 Task:  Click on Hockey In the Cross-Check Hockey League click on  Pick Sheet Your name Josephine Rodriguez Team name Chicago Wolves - D and  Email softage.1@softage.net Period 1 - 3 Point Game Edmonton Oilers Period 1 - 2 Point Game Dallas Stars Period 1 - 1 Point Game Columbus Blue Jackets Period 2 - 3 Point Game Colorado Avalanche Period 2 - 2 Point Game Chicago Blackhawks Period 2 - 1 Point Game Carolina Hurricanes Period 3 - 3 Point Game Calgary Flames Period 3 - 2 Point Game Buffalo Sabres Period 3 - 1 Point Game Boston Bruins Submit pick sheet
Action: Mouse moved to (565, 213)
Screenshot: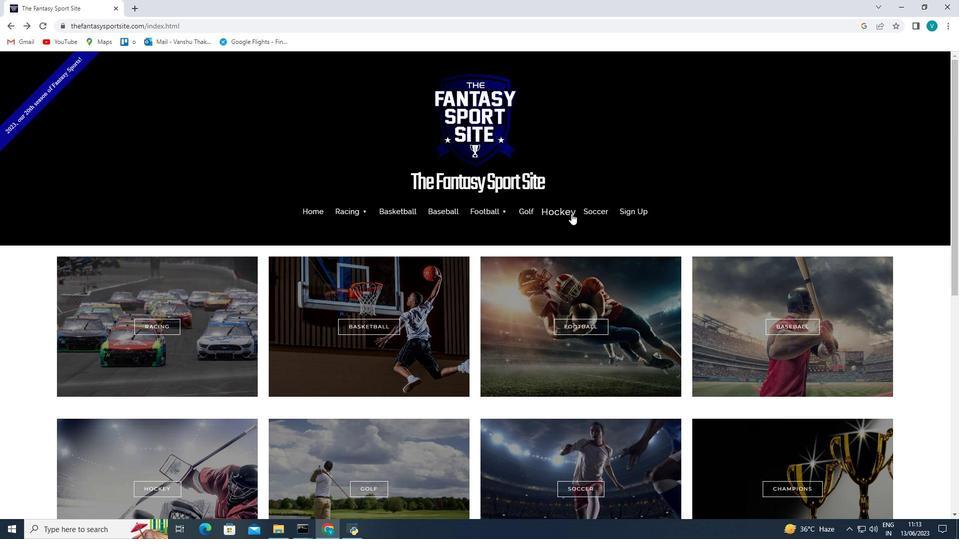 
Action: Mouse pressed left at (565, 213)
Screenshot: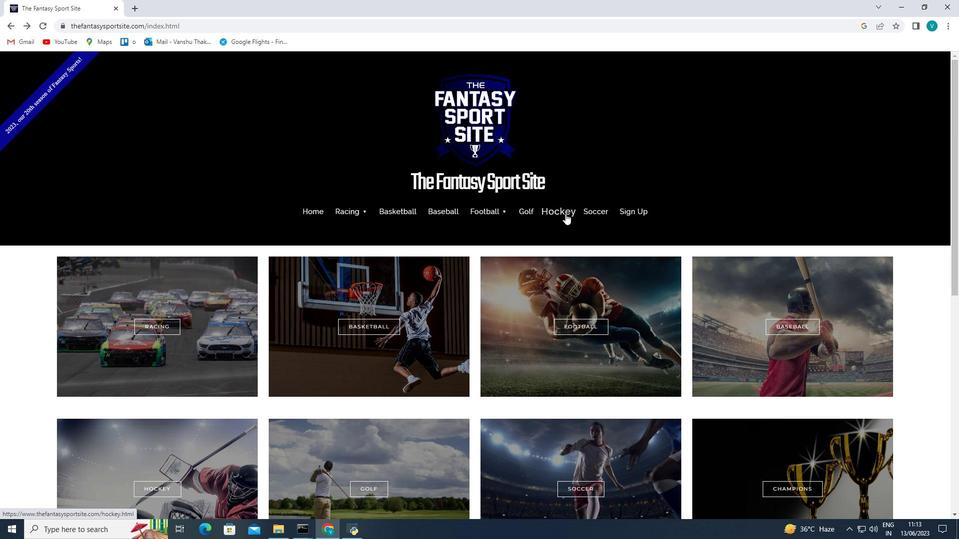 
Action: Mouse moved to (511, 310)
Screenshot: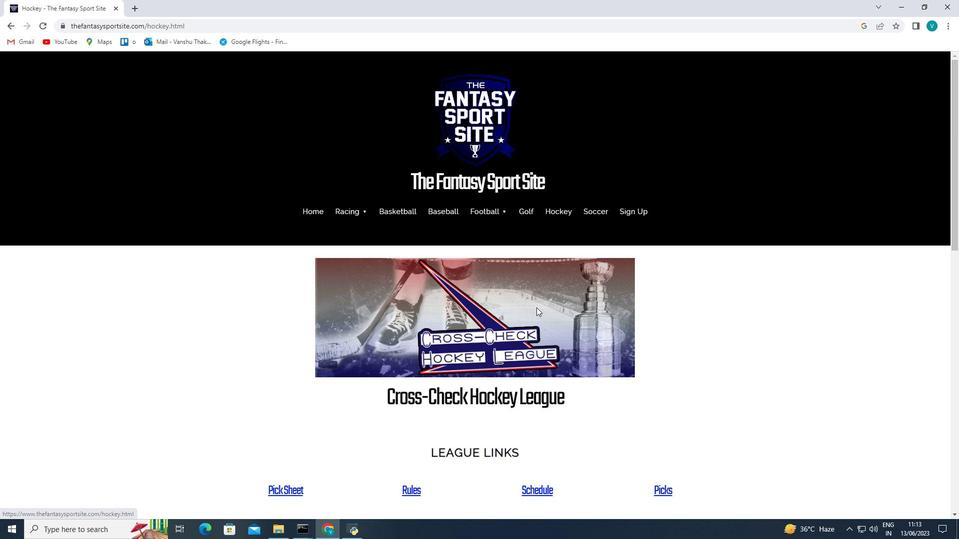 
Action: Mouse scrolled (511, 309) with delta (0, 0)
Screenshot: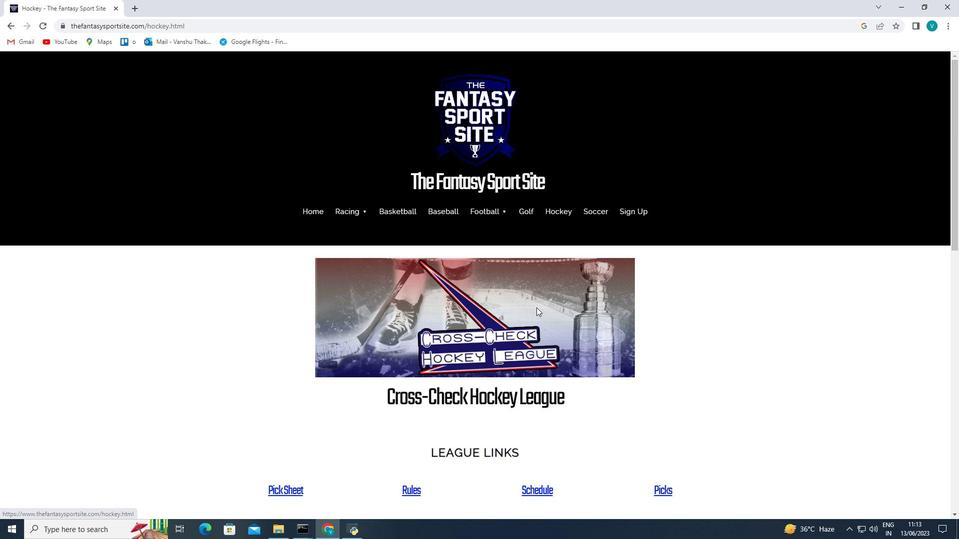 
Action: Mouse moved to (501, 309)
Screenshot: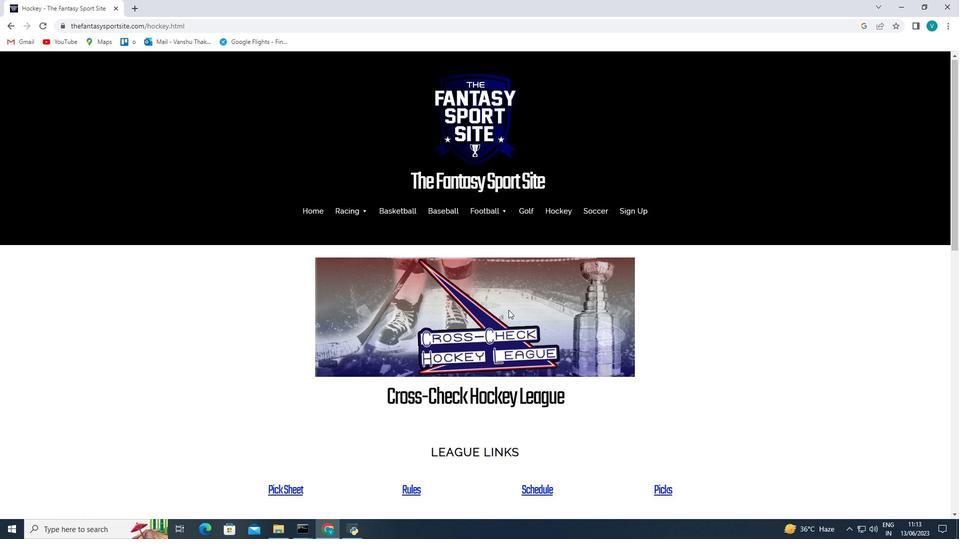 
Action: Mouse scrolled (501, 309) with delta (0, 0)
Screenshot: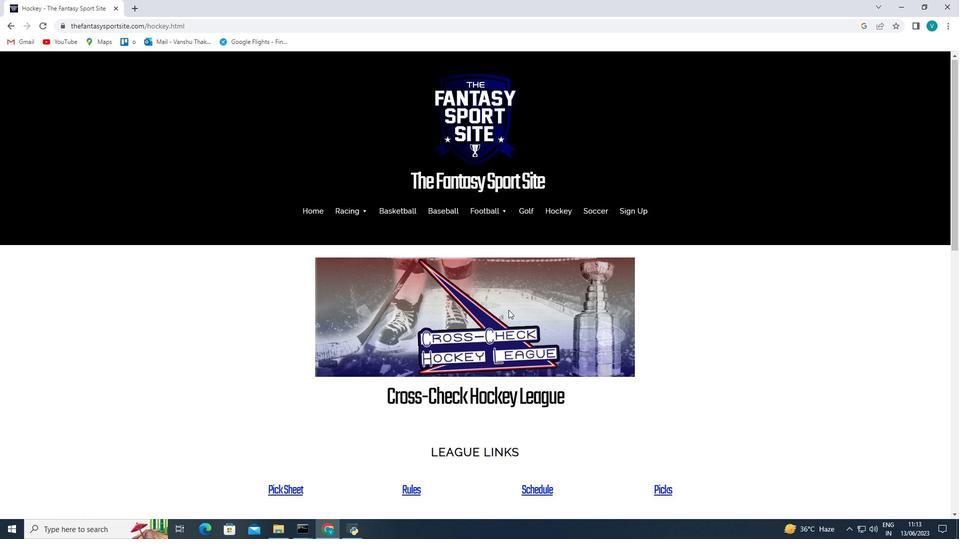 
Action: Mouse moved to (285, 398)
Screenshot: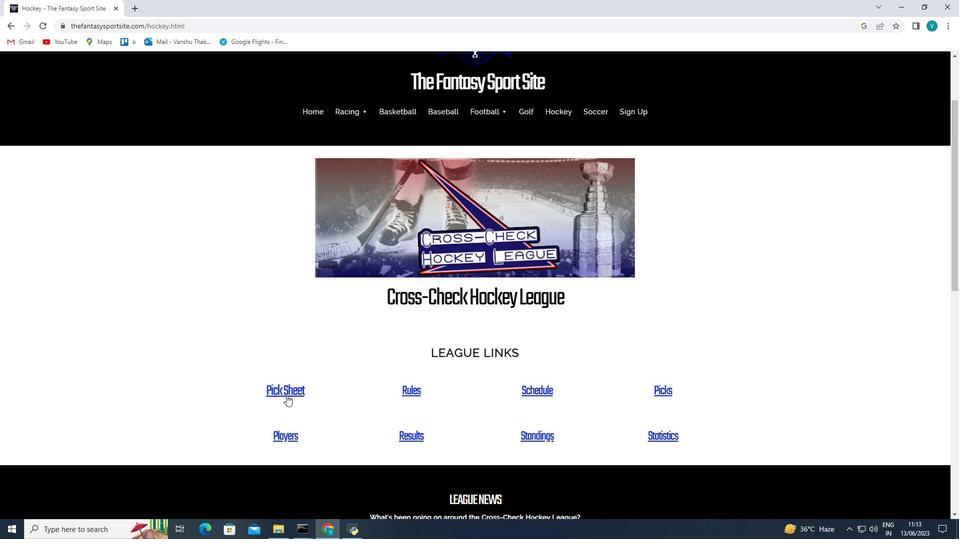 
Action: Mouse pressed left at (285, 398)
Screenshot: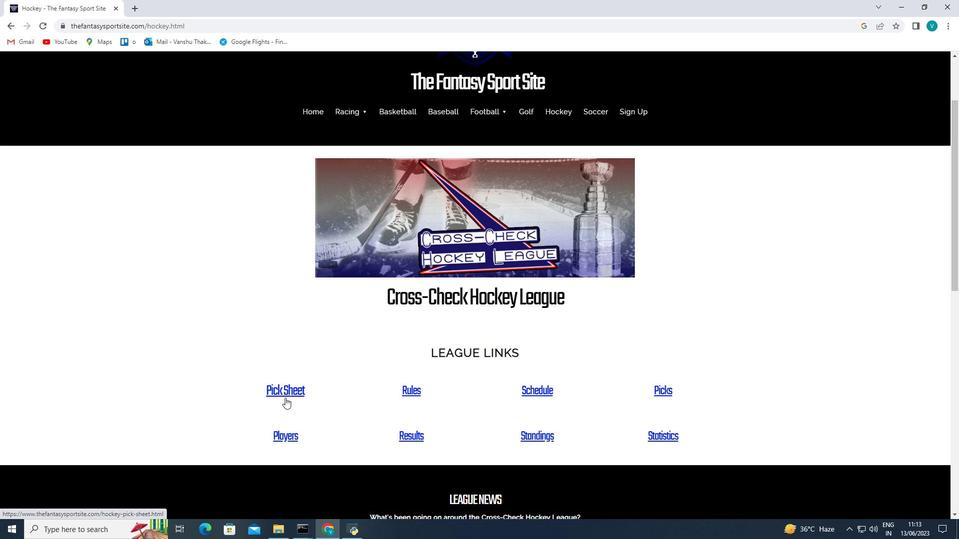 
Action: Mouse moved to (431, 348)
Screenshot: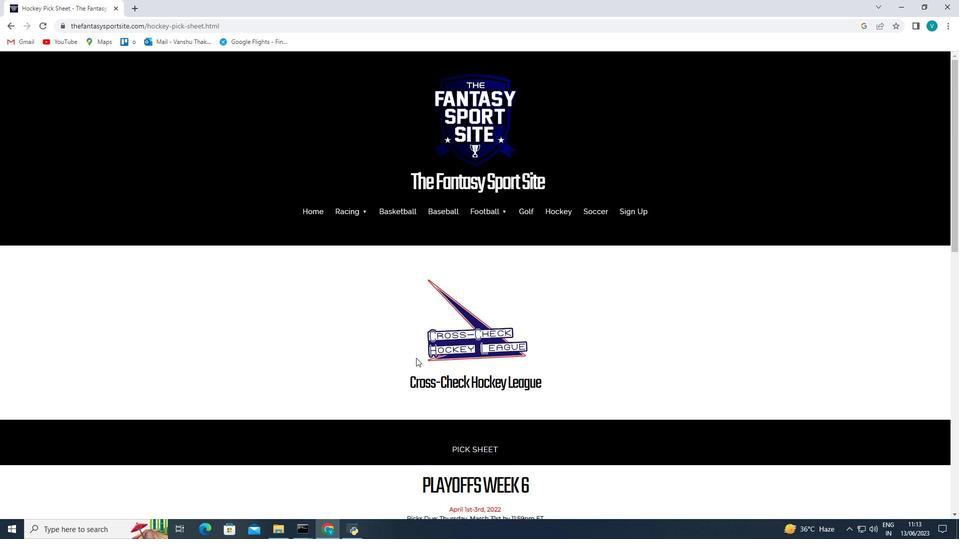 
Action: Mouse scrolled (431, 348) with delta (0, 0)
Screenshot: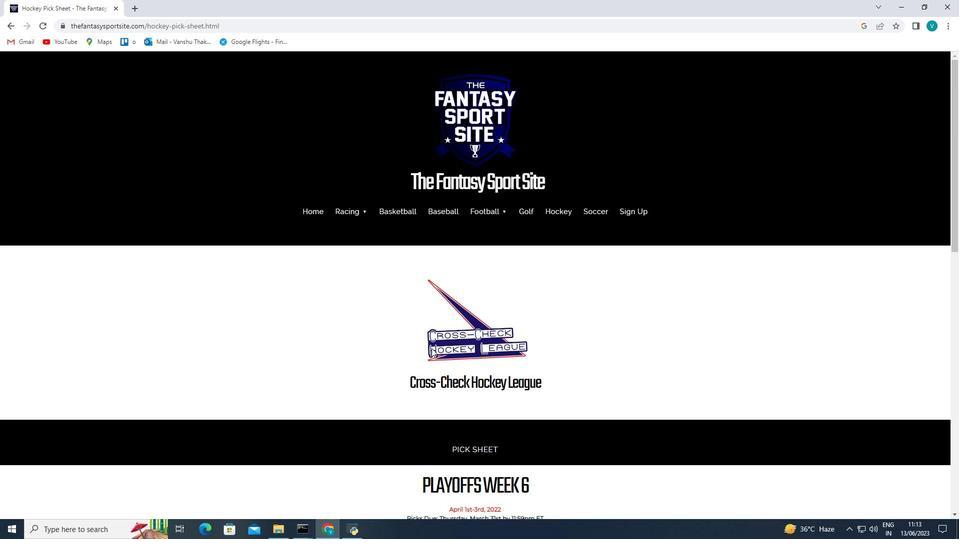 
Action: Mouse scrolled (431, 348) with delta (0, 0)
Screenshot: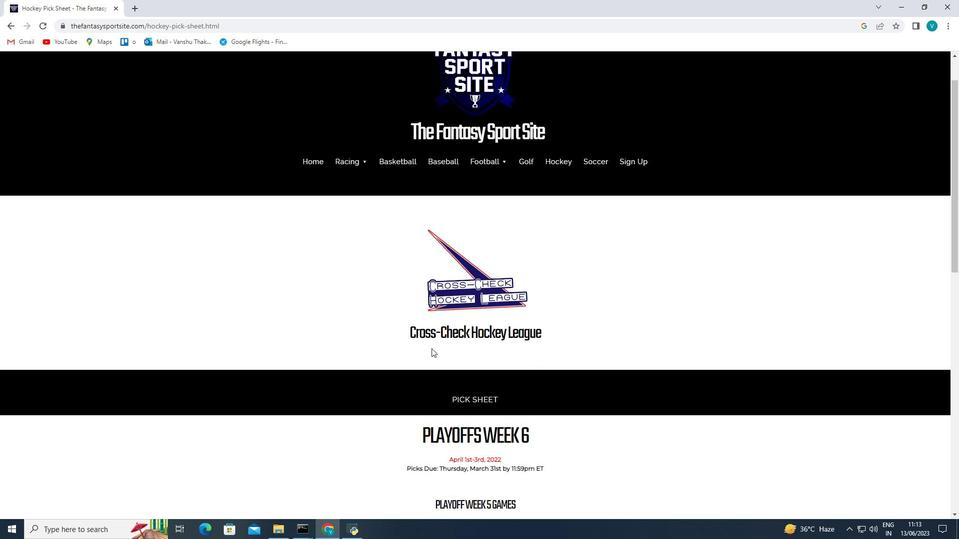 
Action: Mouse scrolled (431, 348) with delta (0, 0)
Screenshot: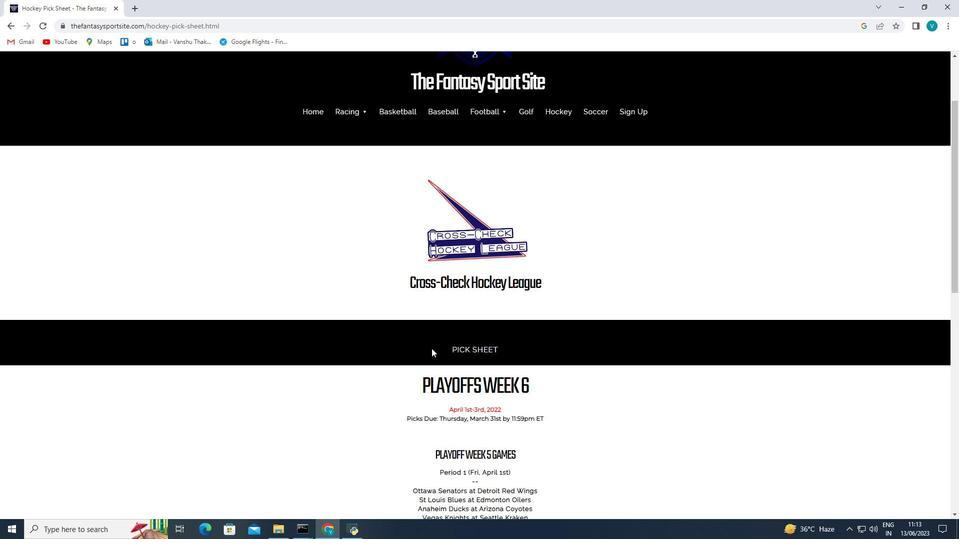 
Action: Mouse scrolled (431, 348) with delta (0, 0)
Screenshot: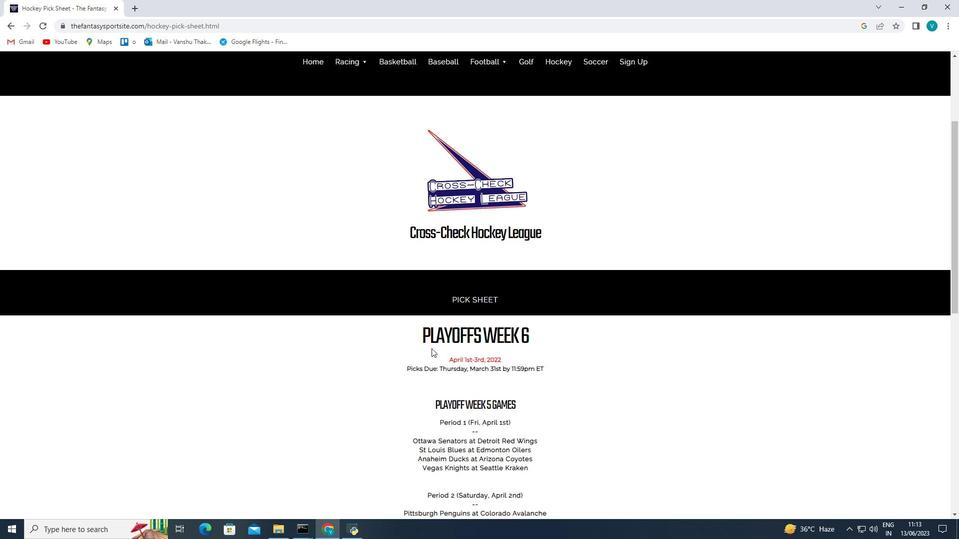 
Action: Mouse moved to (432, 348)
Screenshot: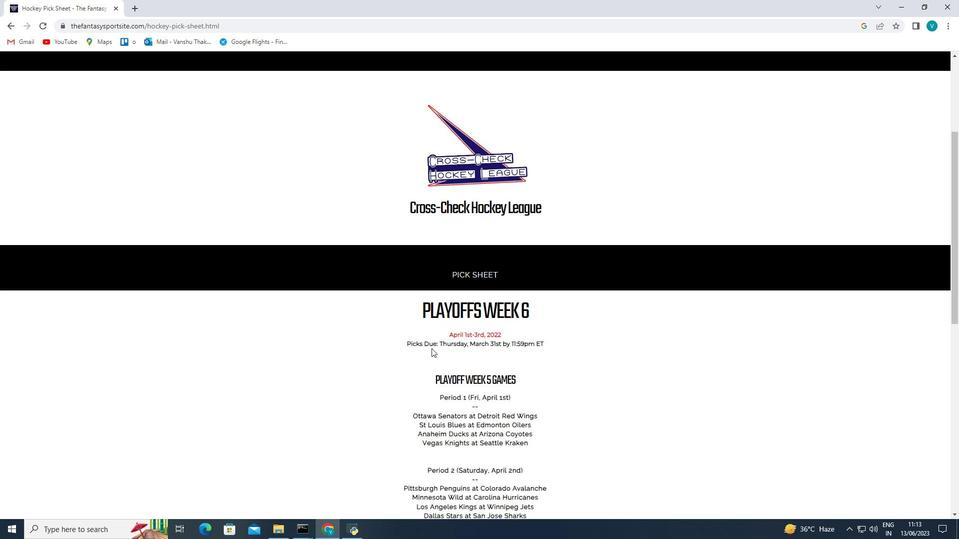
Action: Mouse scrolled (432, 348) with delta (0, 0)
Screenshot: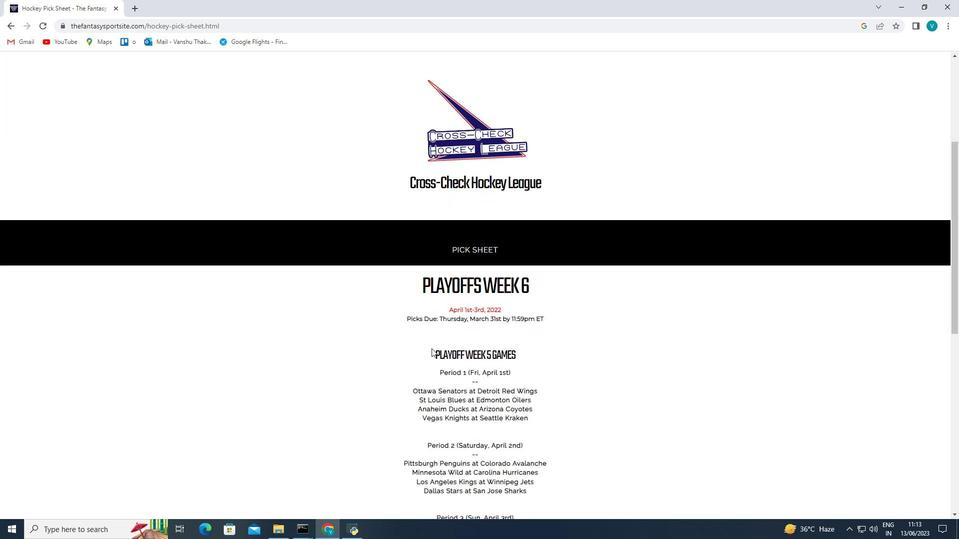 
Action: Mouse moved to (432, 348)
Screenshot: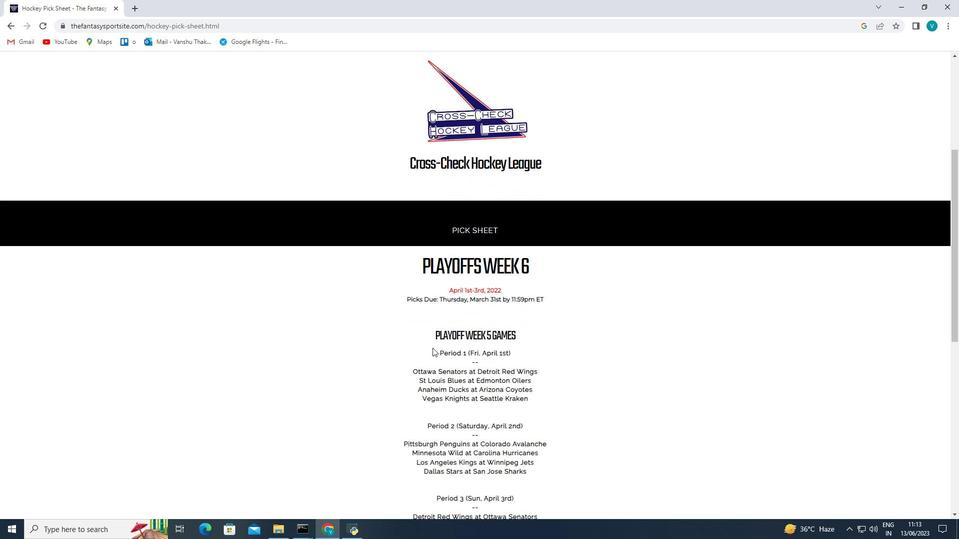 
Action: Mouse scrolled (432, 347) with delta (0, 0)
Screenshot: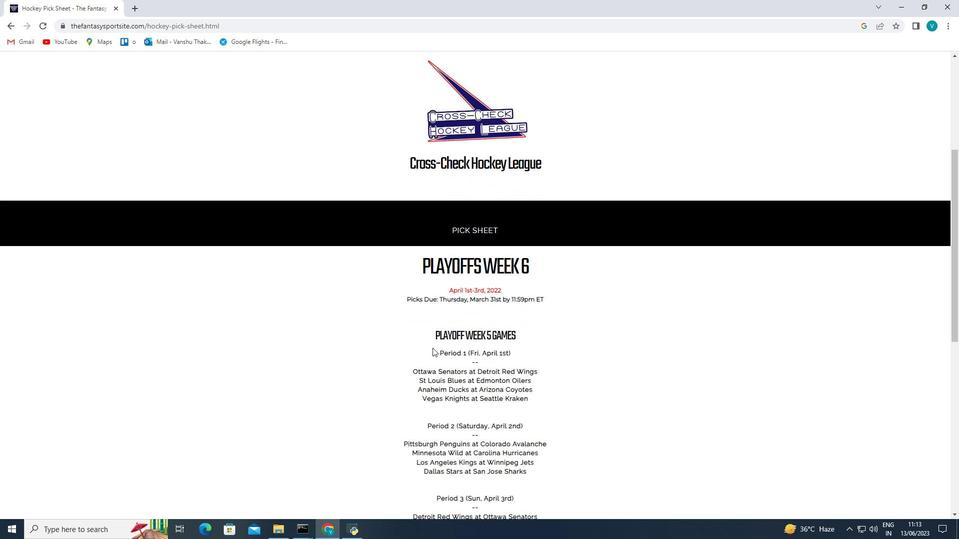 
Action: Mouse moved to (433, 347)
Screenshot: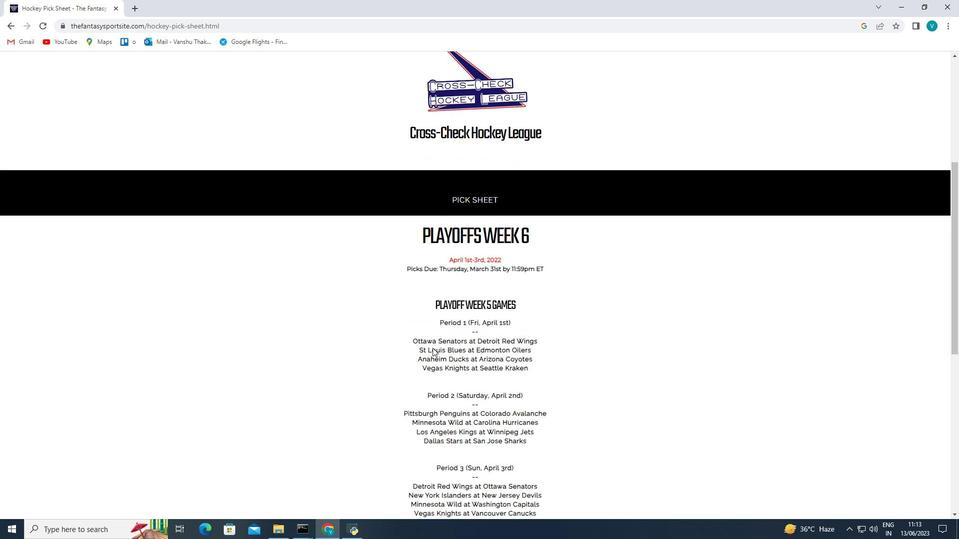
Action: Mouse scrolled (433, 347) with delta (0, 0)
Screenshot: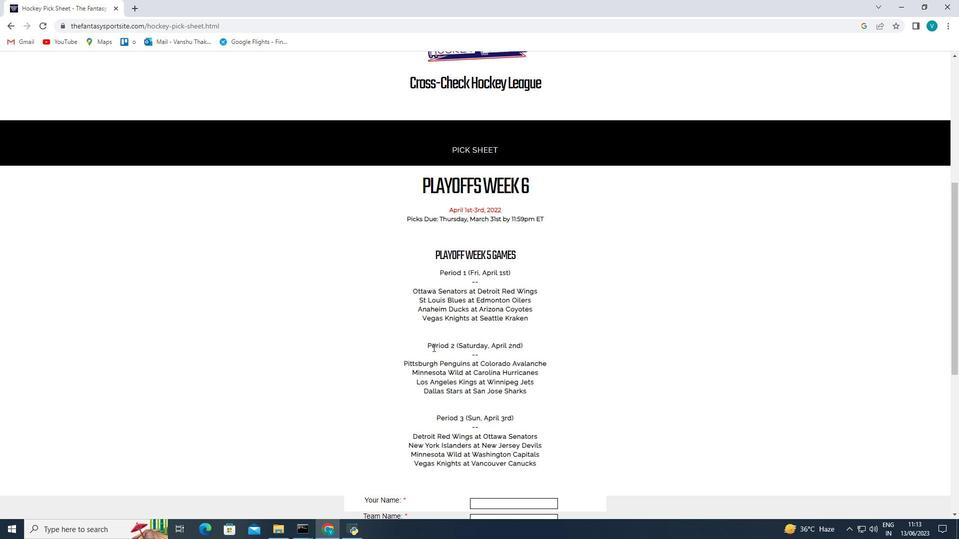 
Action: Mouse scrolled (433, 347) with delta (0, 0)
Screenshot: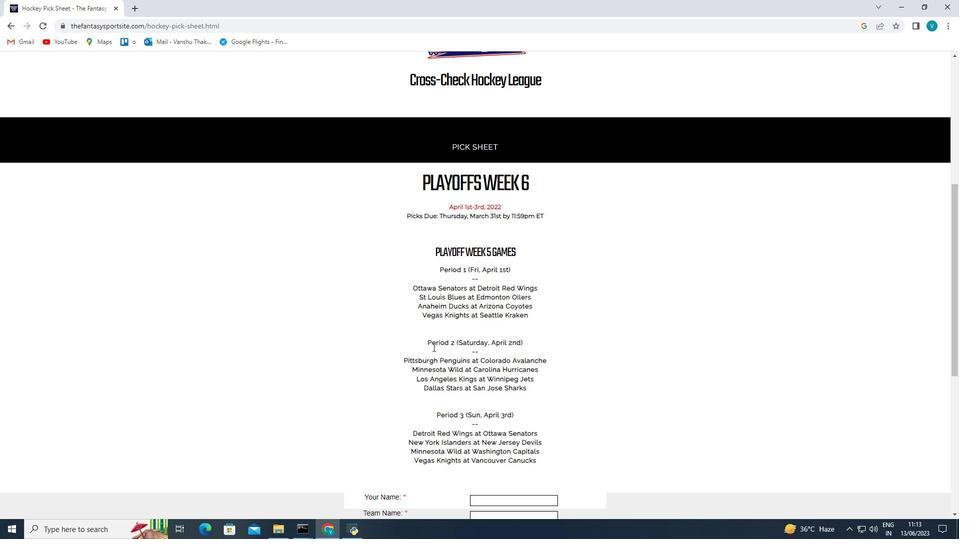 
Action: Mouse scrolled (433, 347) with delta (0, 0)
Screenshot: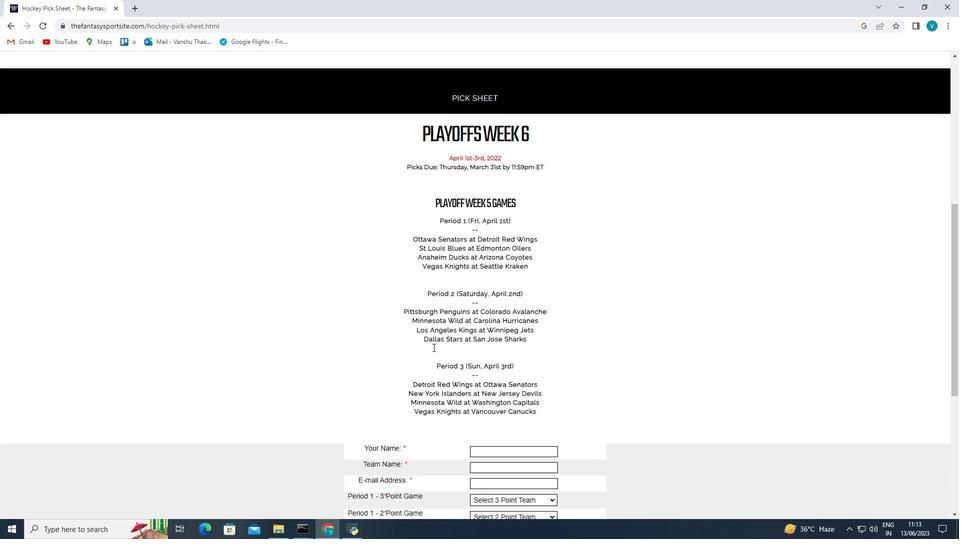 
Action: Mouse scrolled (433, 347) with delta (0, 0)
Screenshot: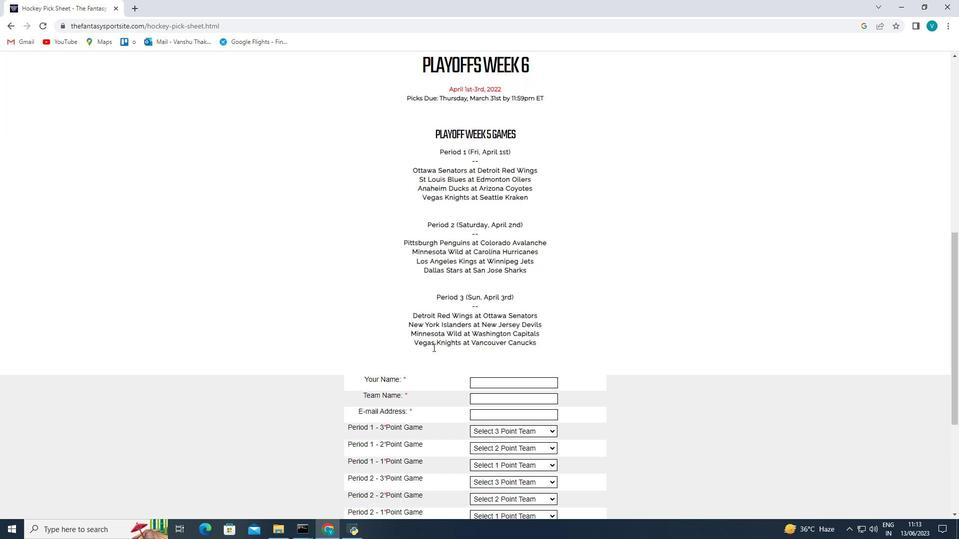 
Action: Mouse scrolled (433, 347) with delta (0, 0)
Screenshot: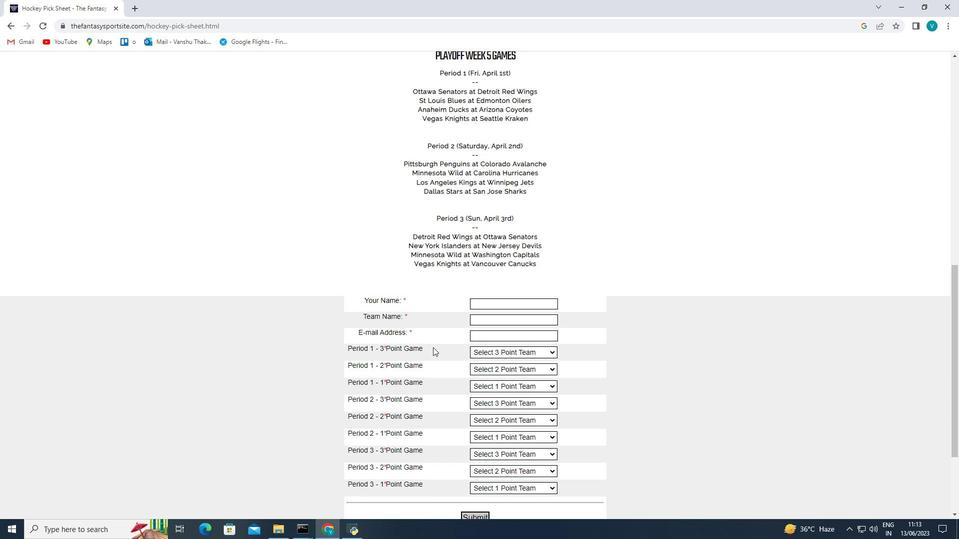 
Action: Mouse scrolled (433, 347) with delta (0, 0)
Screenshot: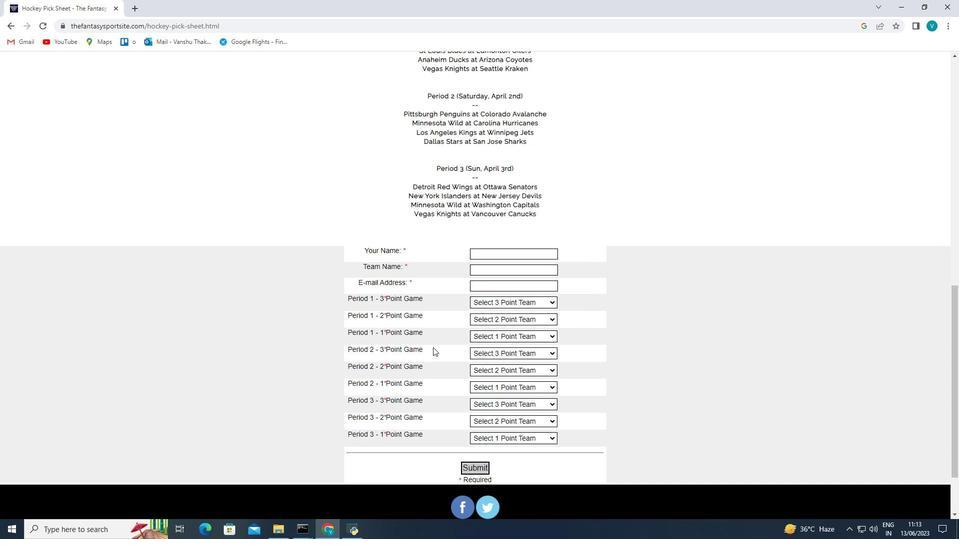 
Action: Mouse scrolled (433, 347) with delta (0, 0)
Screenshot: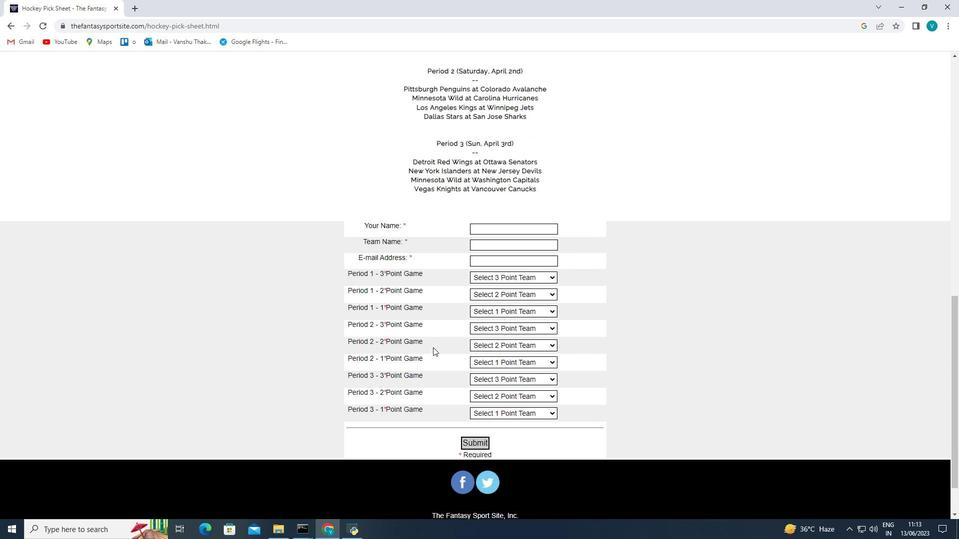 
Action: Mouse moved to (484, 169)
Screenshot: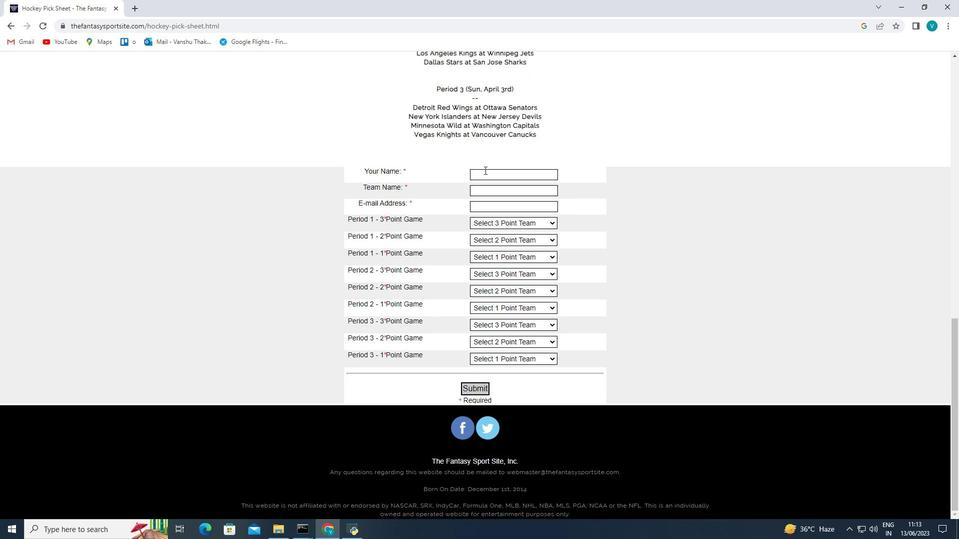 
Action: Mouse pressed left at (484, 169)
Screenshot: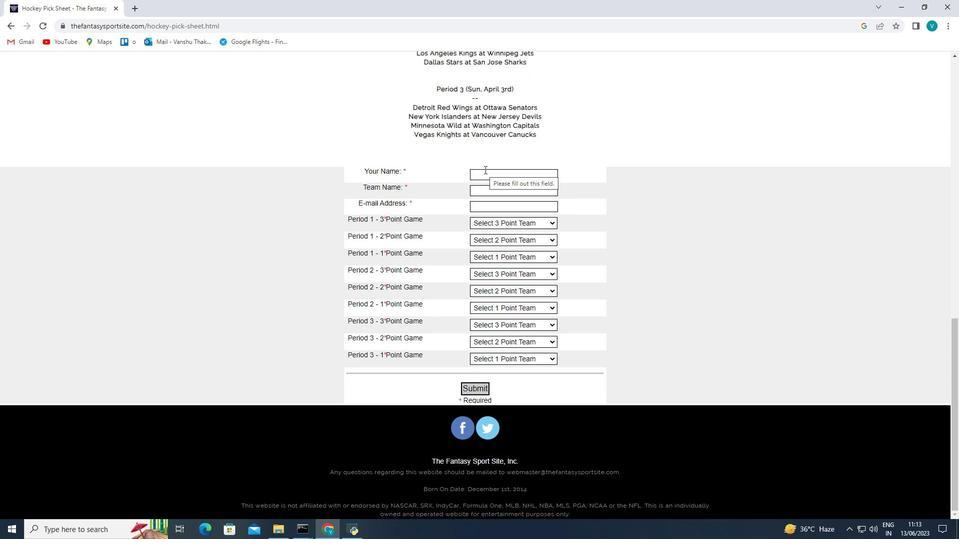 
Action: Key pressed <Key.shift>Josephine<Key.space><Key.shift>Rodriguez<Key.caps_lock><Key.tab><Key.shift><Key.shift>cHICAGO<Key.space><Key.shift>wOLVES<Key.backspace><Key.backspace><Key.backspace><Key.backspace><Key.backspace><Key.backspace><Key.backspace><Key.backspace><Key.backspace><Key.backspace><Key.backspace><Key.backspace><Key.backspace><Key.backspace><Key.backspace><Key.backspace><Key.backspace><Key.backspace><Key.backspace><Key.backspace><Key.caps_lock><Key.shift>Chicago<Key.space><Key.shift>Wolves-<Key.shift>D<Key.space>
Screenshot: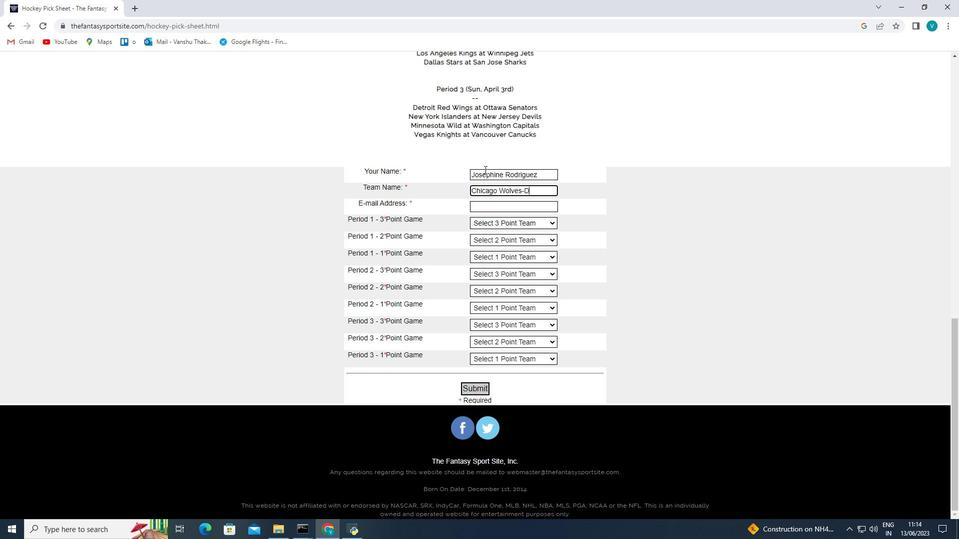 
Action: Mouse moved to (491, 213)
Screenshot: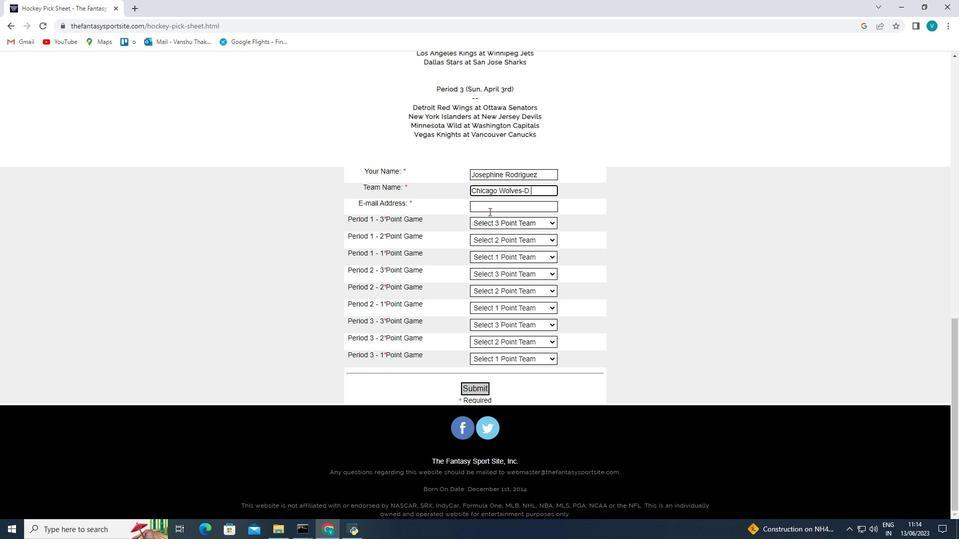 
Action: Mouse pressed left at (491, 213)
Screenshot: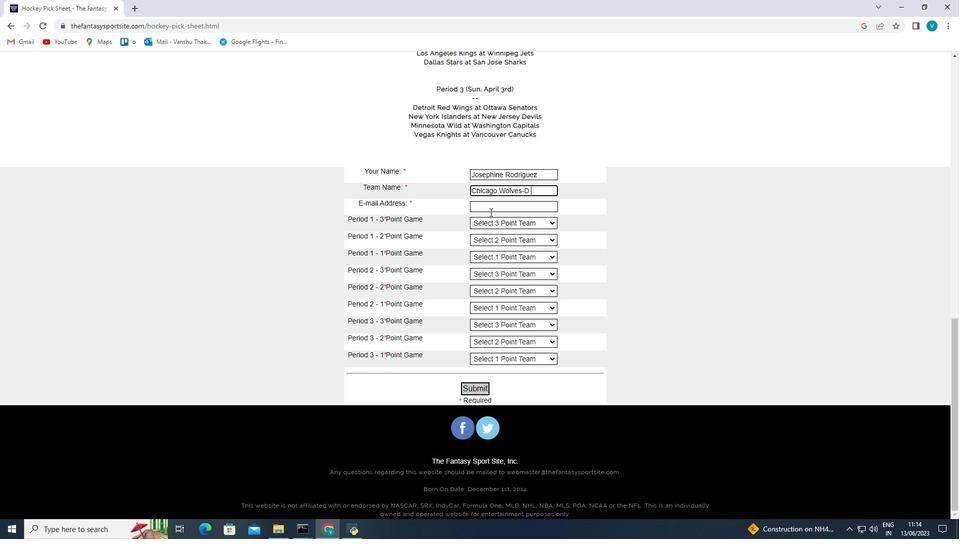 
Action: Mouse moved to (492, 210)
Screenshot: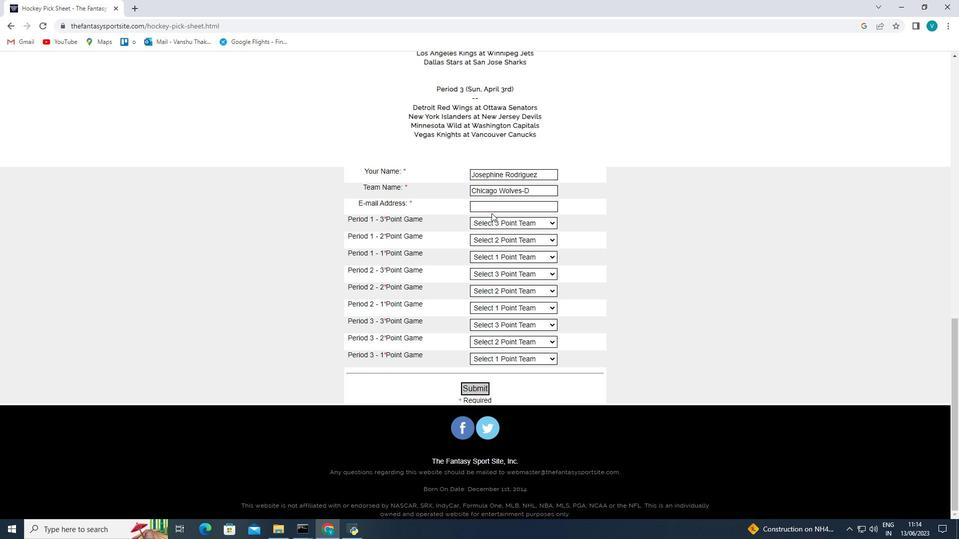 
Action: Mouse pressed left at (492, 210)
Screenshot: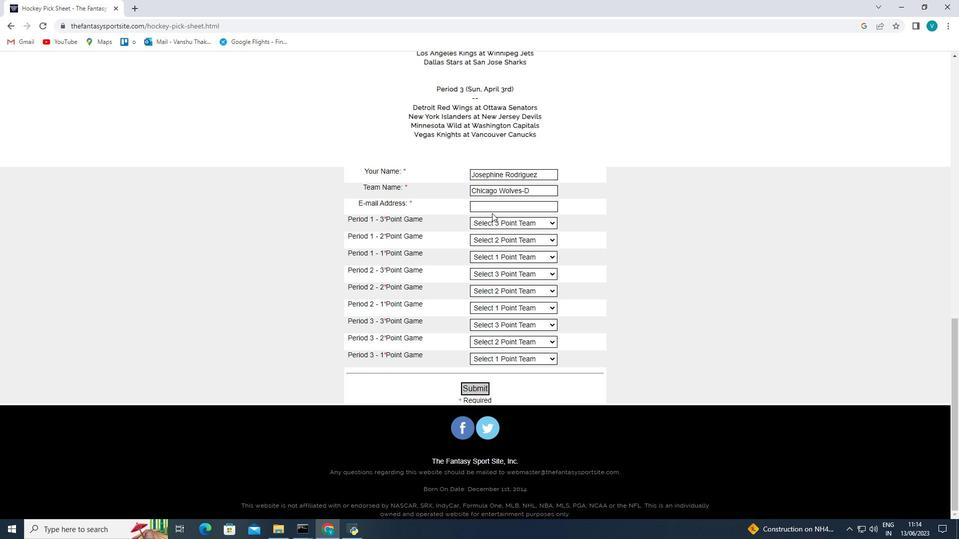 
Action: Mouse moved to (494, 208)
Screenshot: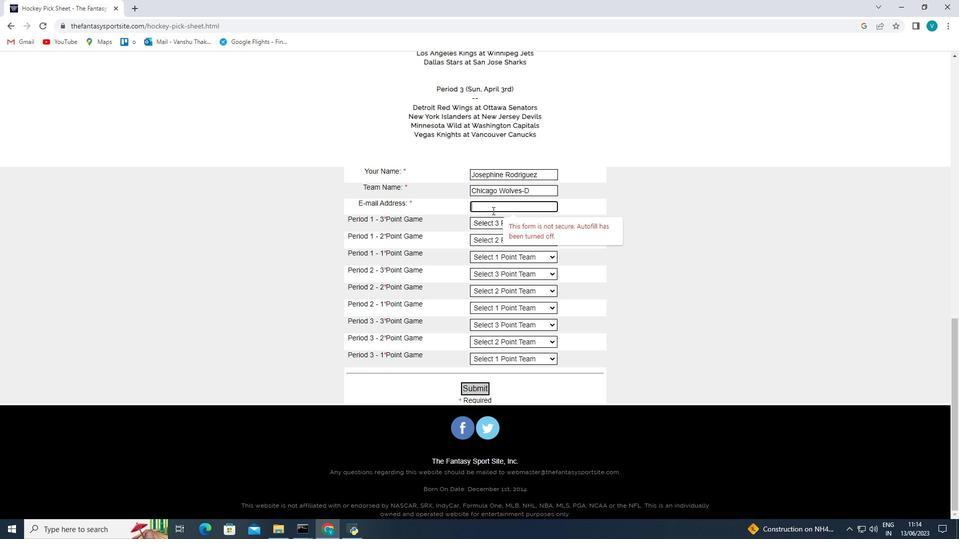 
Action: Key pressed softage.1<Key.shift>@softage.net
Screenshot: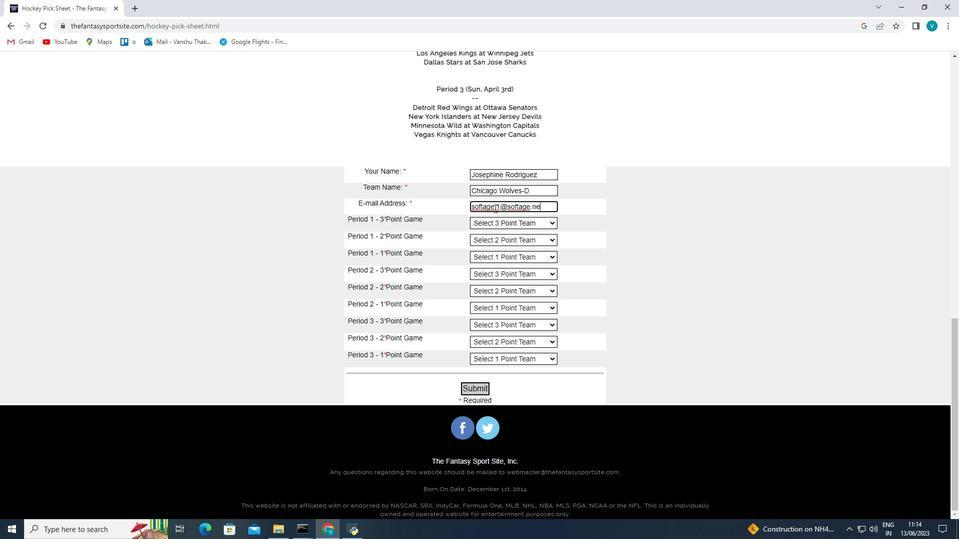 
Action: Mouse moved to (528, 225)
Screenshot: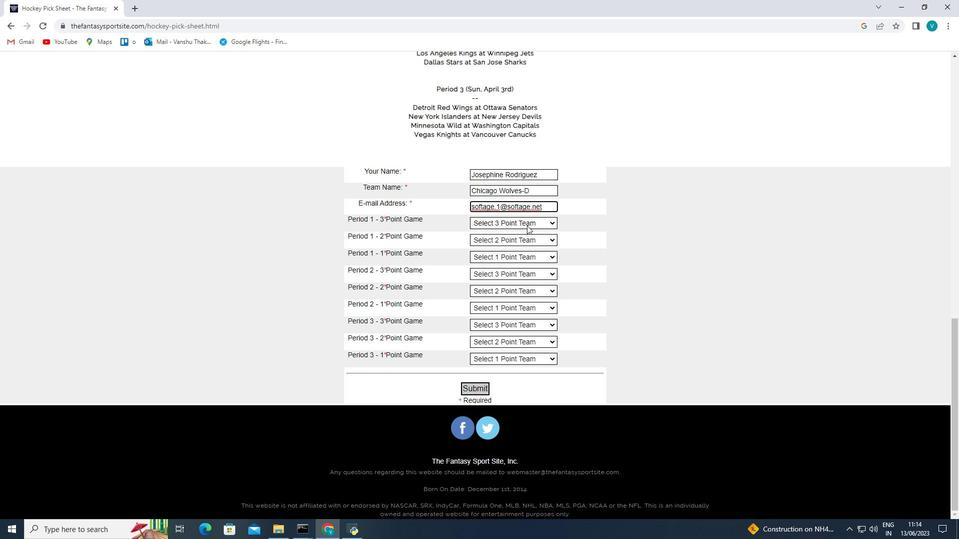 
Action: Mouse pressed left at (528, 225)
Screenshot: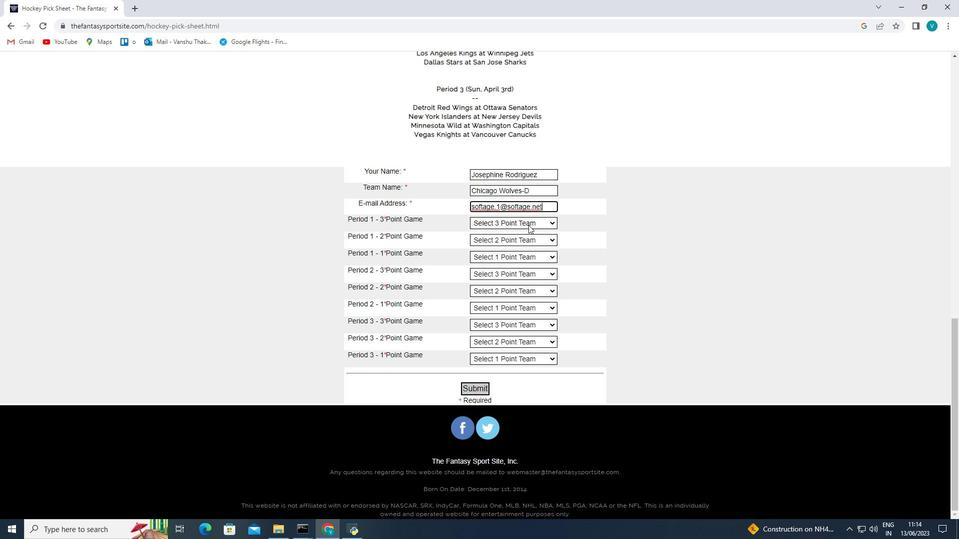 
Action: Mouse moved to (511, 341)
Screenshot: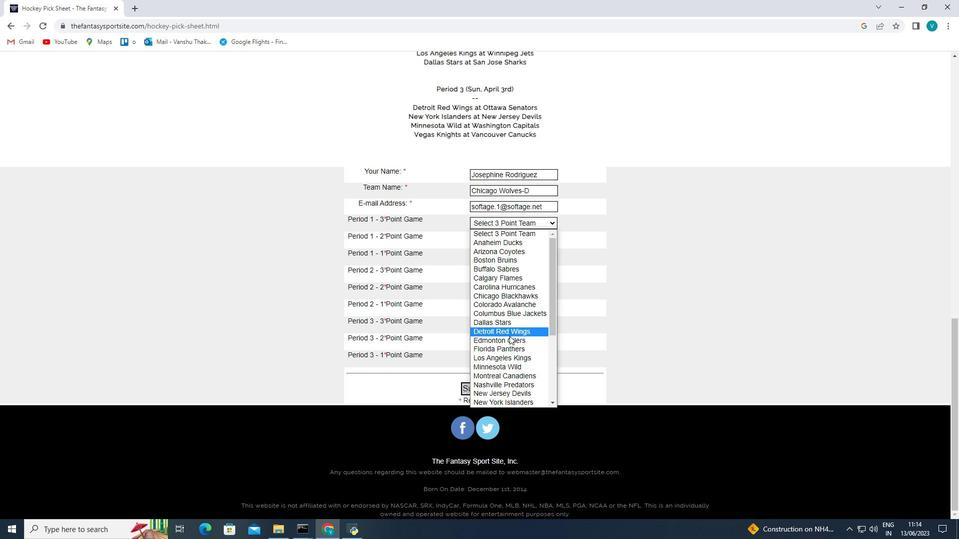 
Action: Mouse pressed left at (511, 341)
Screenshot: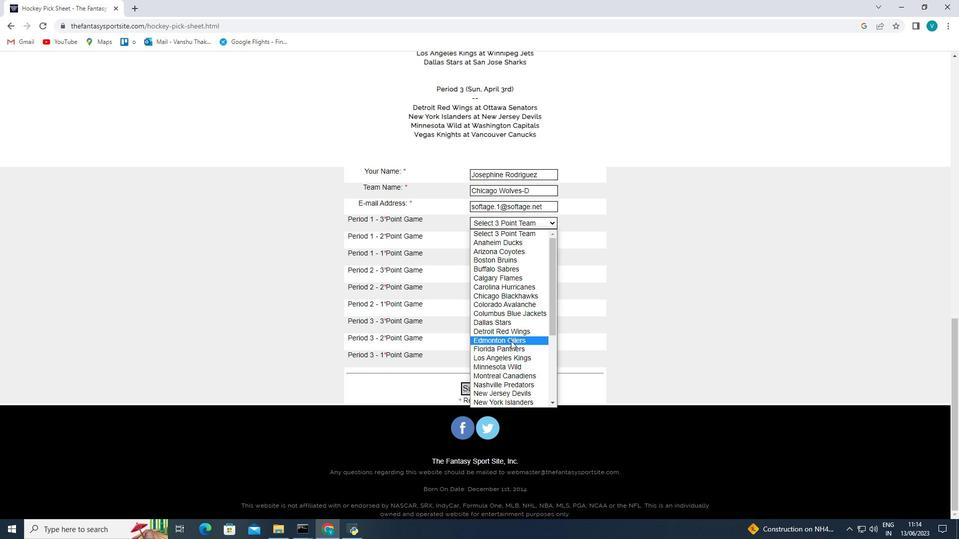 
Action: Mouse moved to (525, 241)
Screenshot: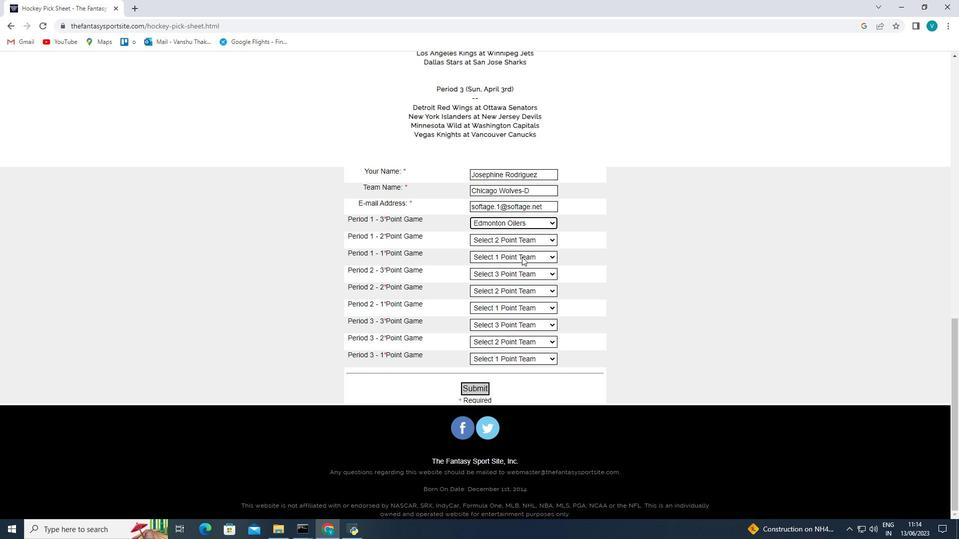 
Action: Mouse pressed left at (525, 241)
Screenshot: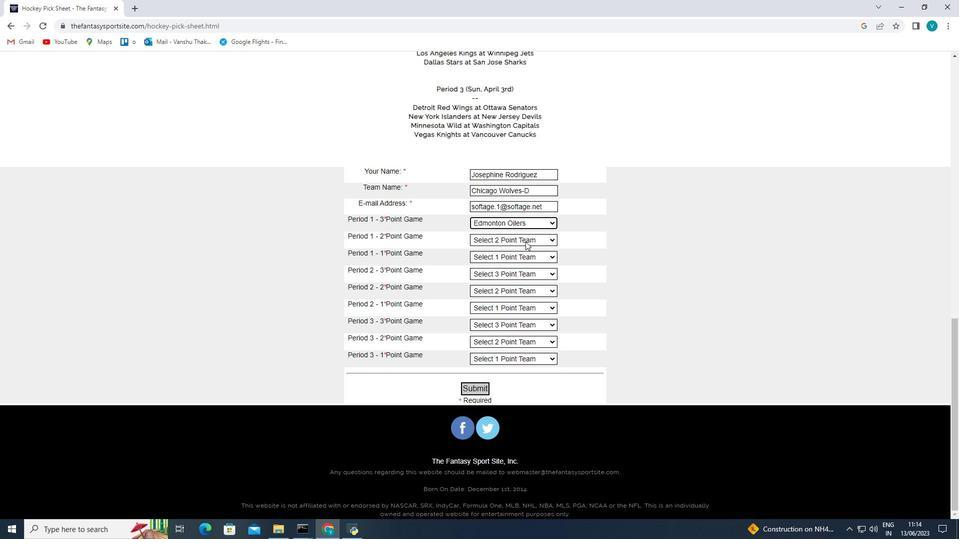 
Action: Mouse moved to (497, 335)
Screenshot: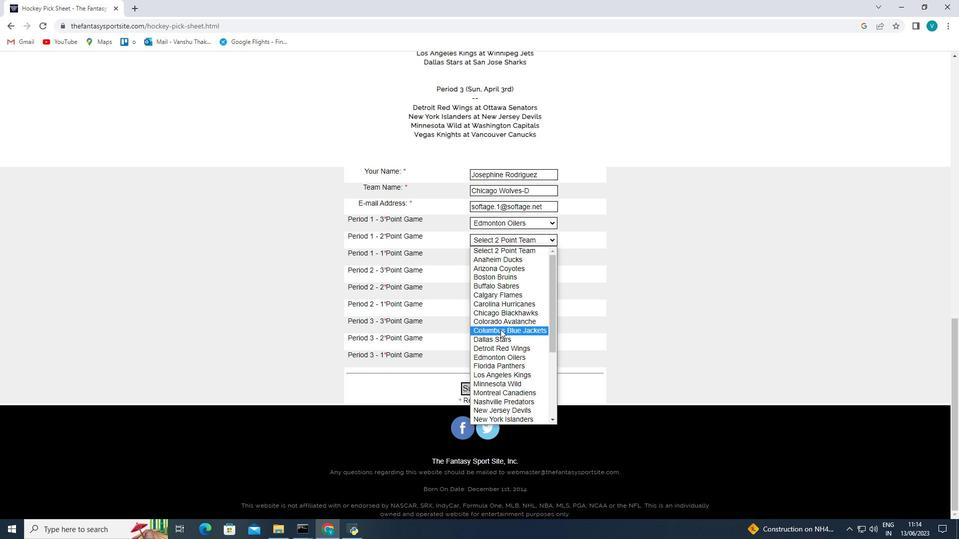 
Action: Mouse pressed left at (497, 335)
Screenshot: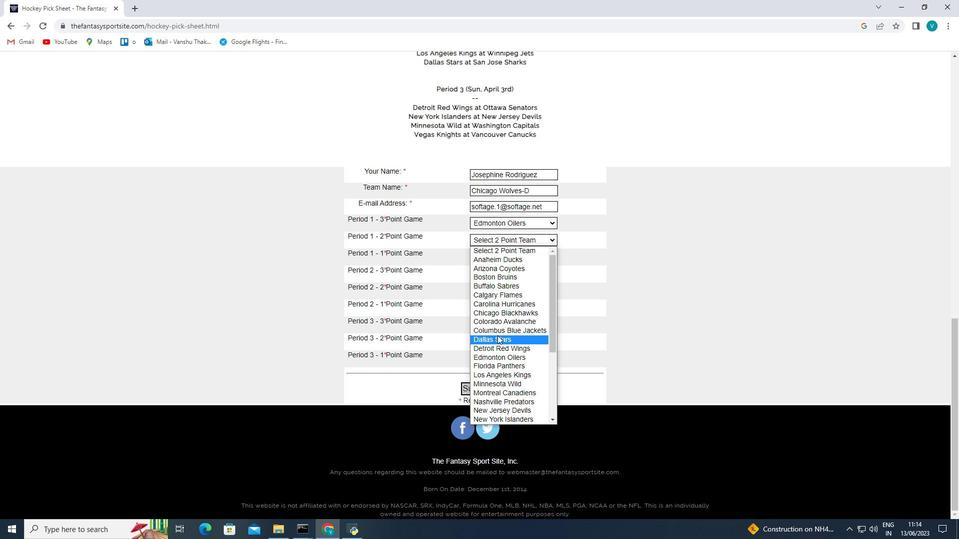 
Action: Mouse moved to (520, 253)
Screenshot: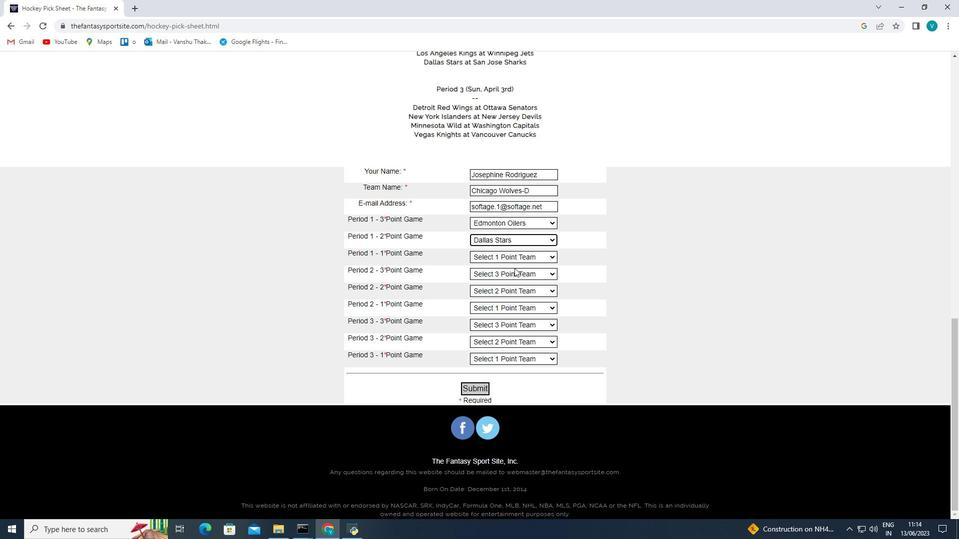
Action: Mouse pressed left at (520, 253)
Screenshot: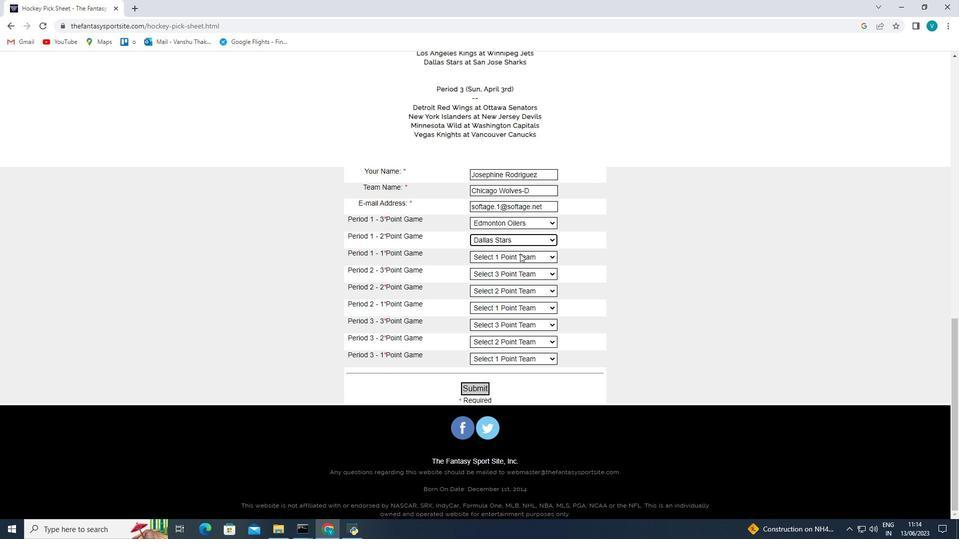 
Action: Mouse moved to (511, 345)
Screenshot: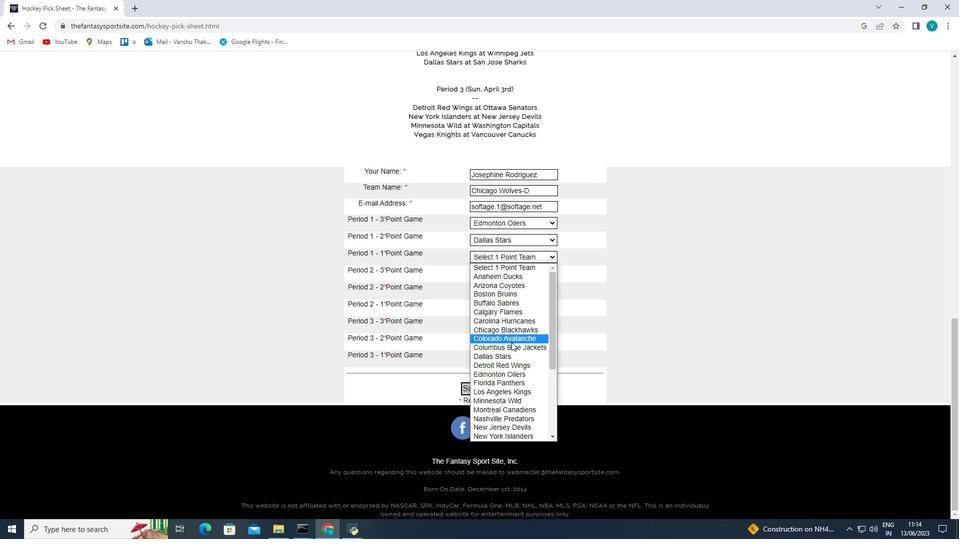 
Action: Mouse pressed left at (511, 345)
Screenshot: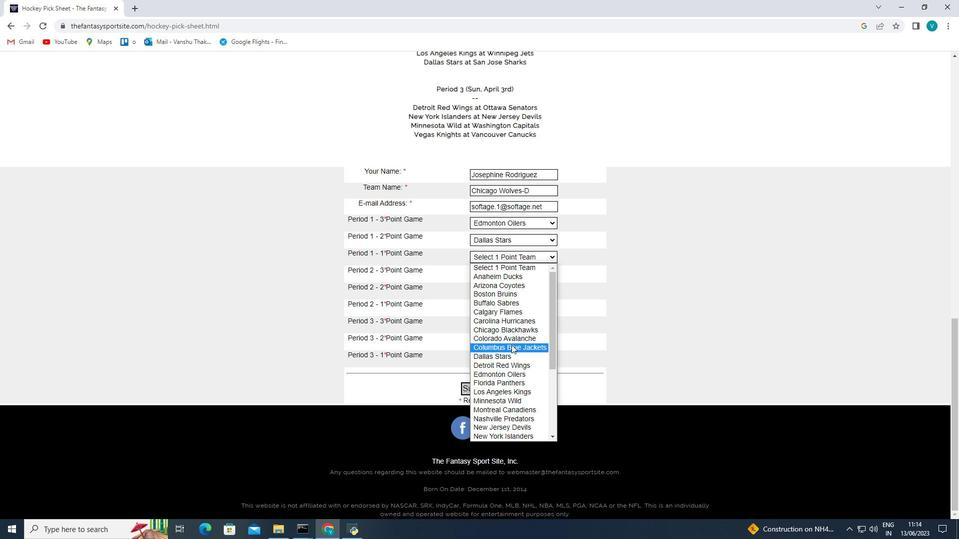 
Action: Mouse moved to (521, 274)
Screenshot: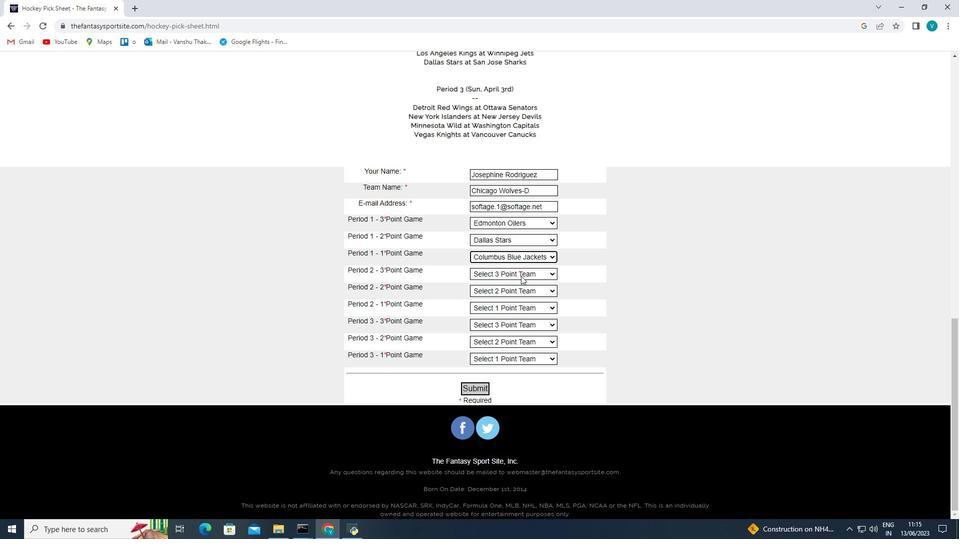 
Action: Mouse pressed left at (521, 274)
Screenshot: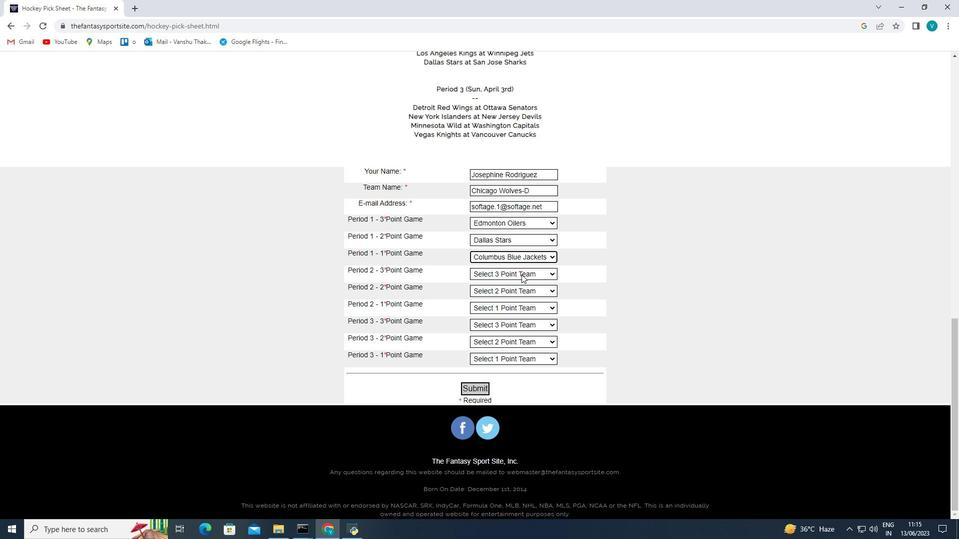 
Action: Mouse moved to (509, 355)
Screenshot: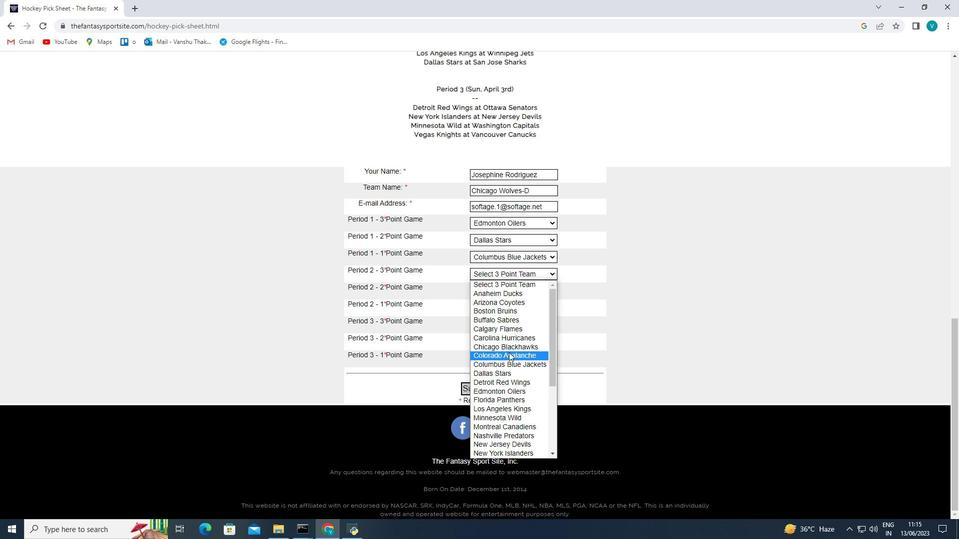 
Action: Mouse pressed left at (509, 355)
Screenshot: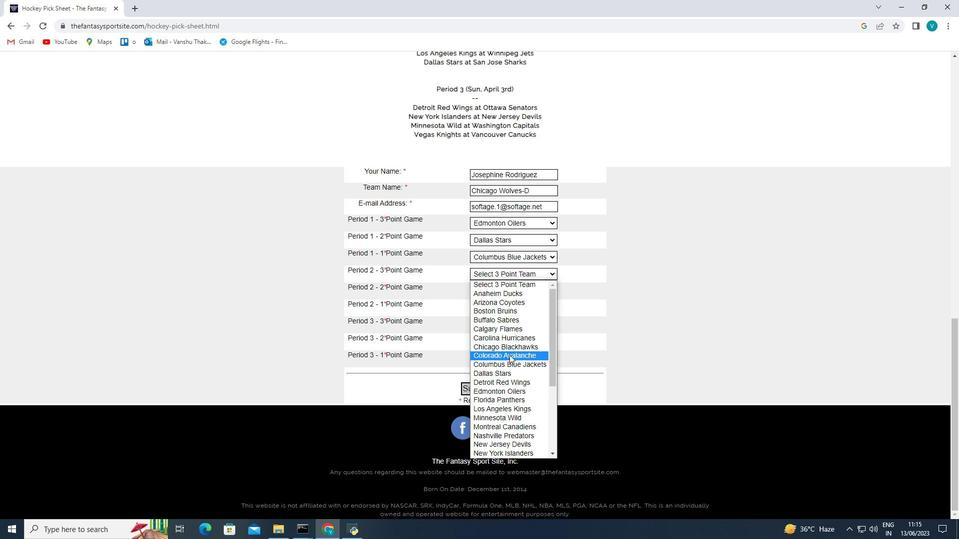 
Action: Mouse moved to (513, 290)
Screenshot: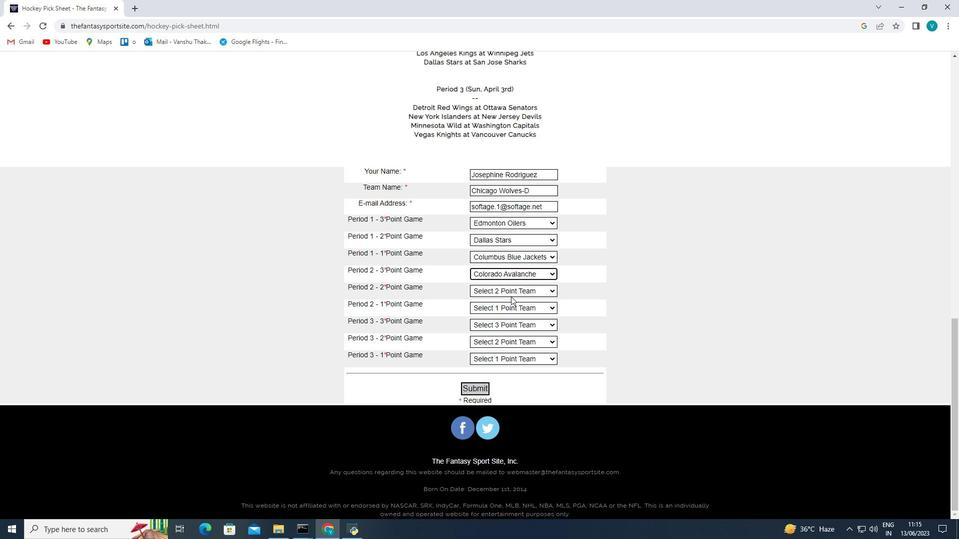 
Action: Mouse pressed left at (513, 290)
Screenshot: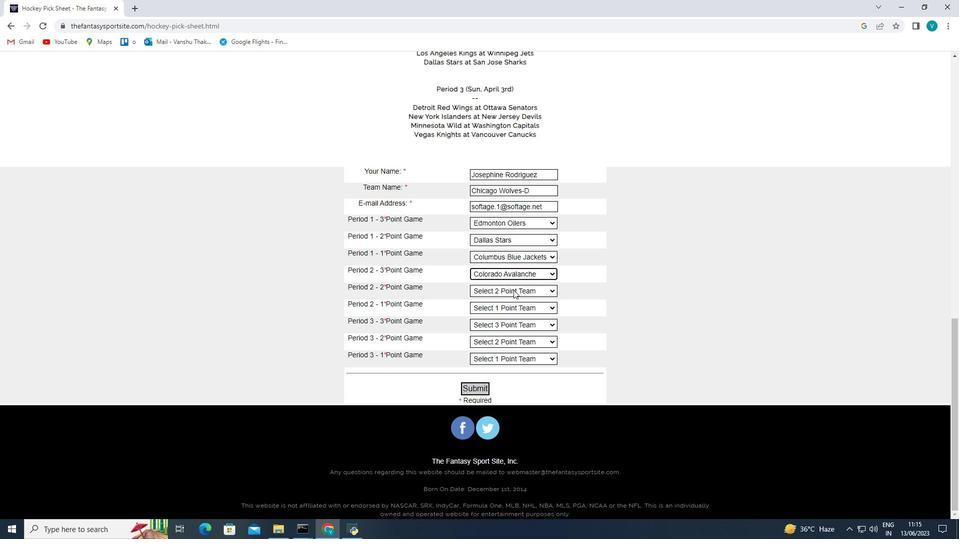 
Action: Mouse moved to (509, 362)
Screenshot: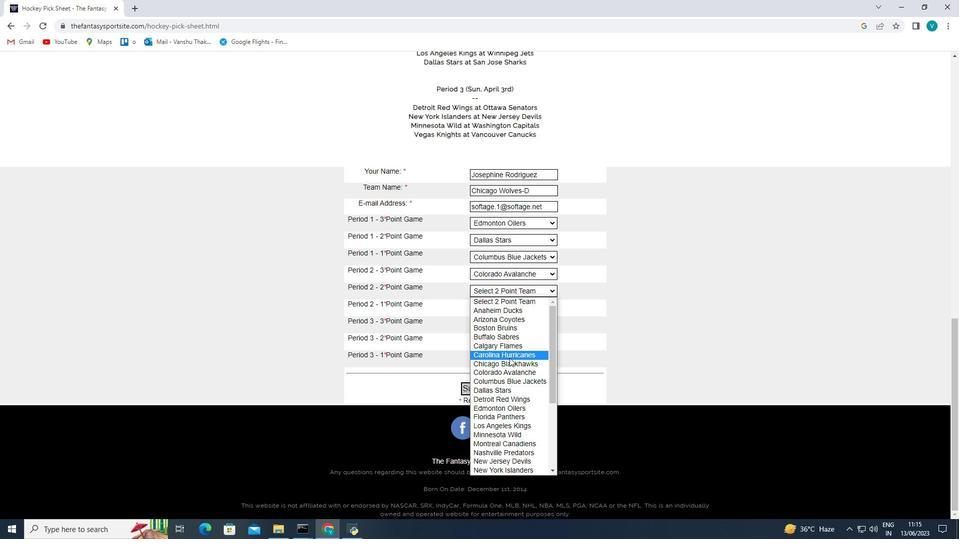 
Action: Mouse pressed left at (509, 362)
Screenshot: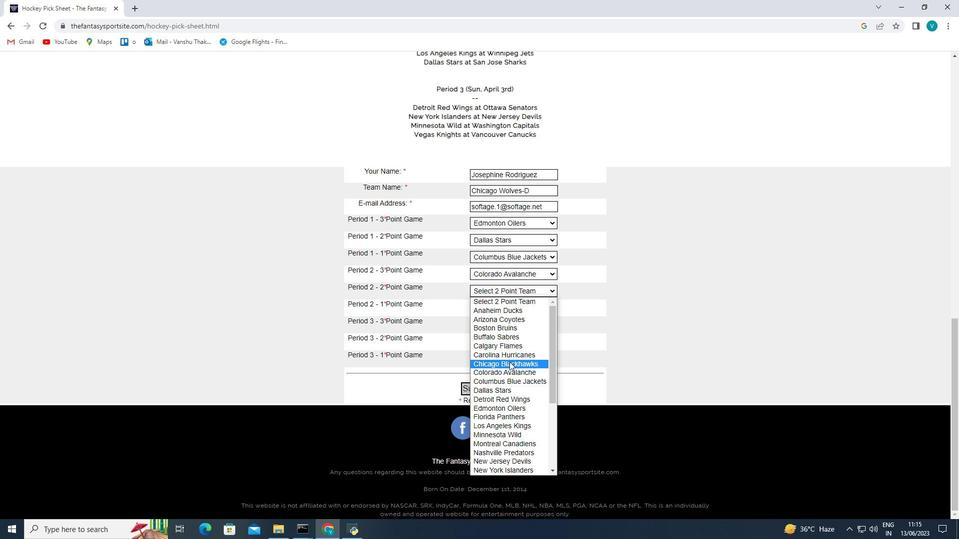 
Action: Mouse moved to (505, 308)
Screenshot: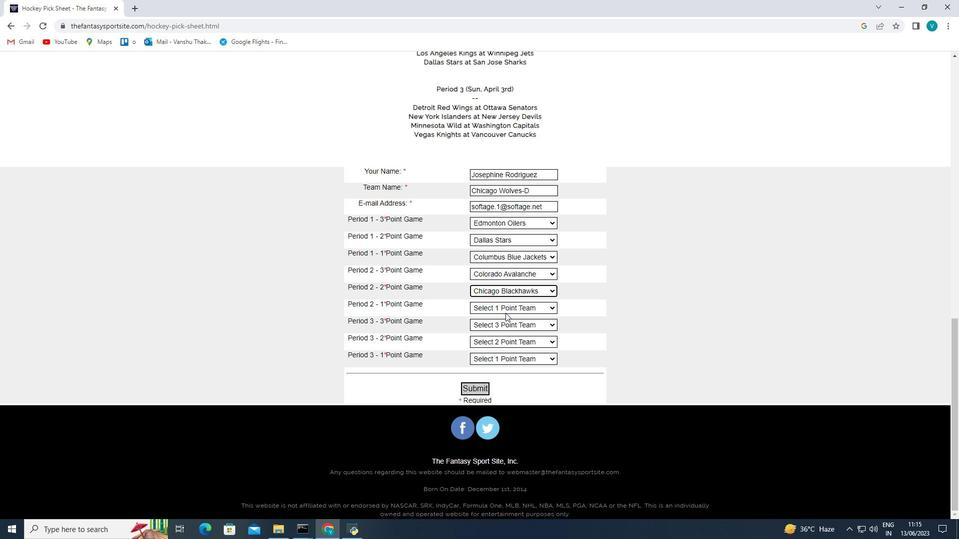 
Action: Mouse pressed left at (505, 308)
Screenshot: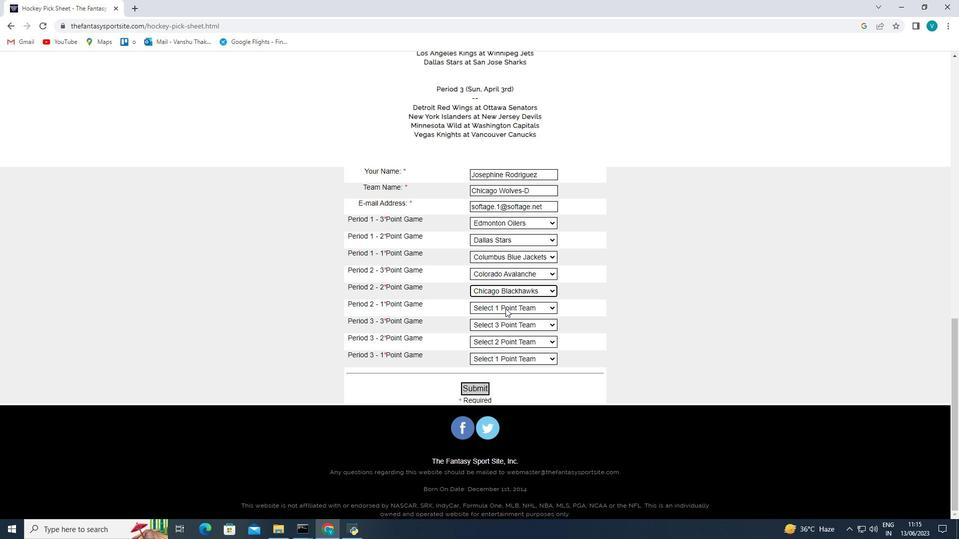 
Action: Mouse moved to (511, 371)
Screenshot: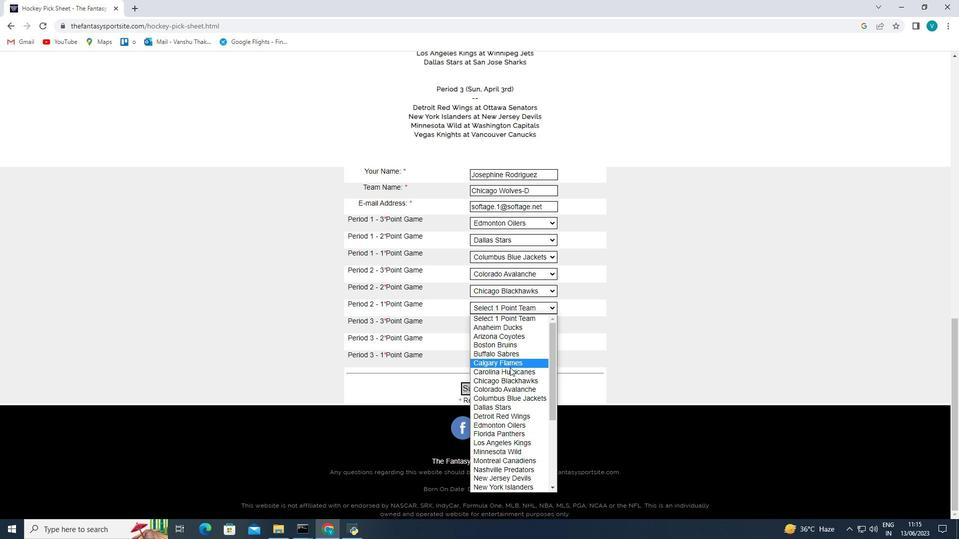 
Action: Mouse pressed left at (511, 371)
Screenshot: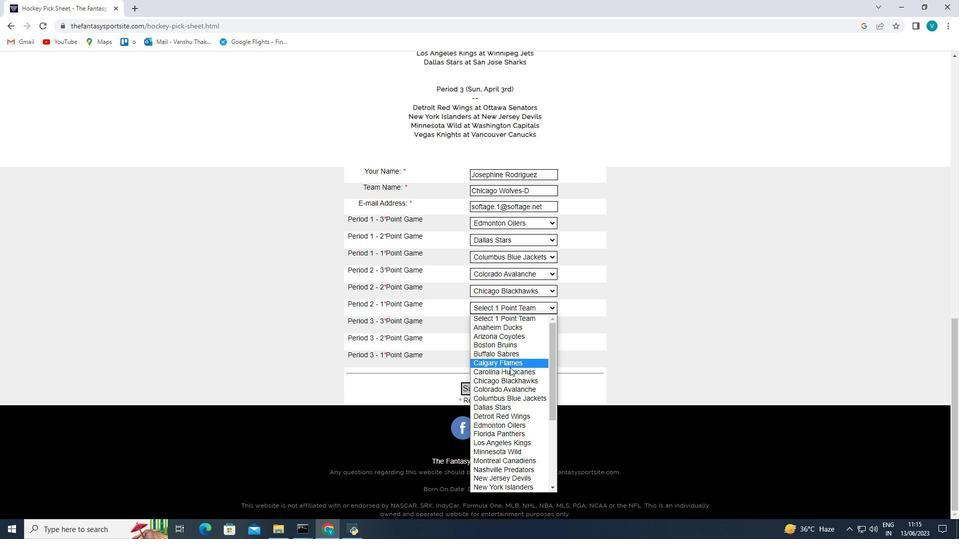 
Action: Mouse moved to (519, 322)
Screenshot: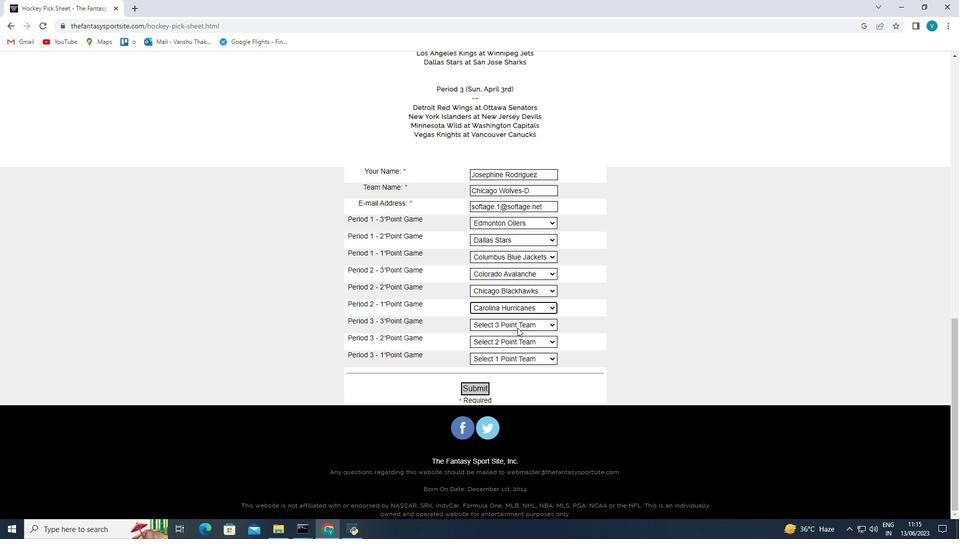 
Action: Mouse pressed left at (519, 322)
Screenshot: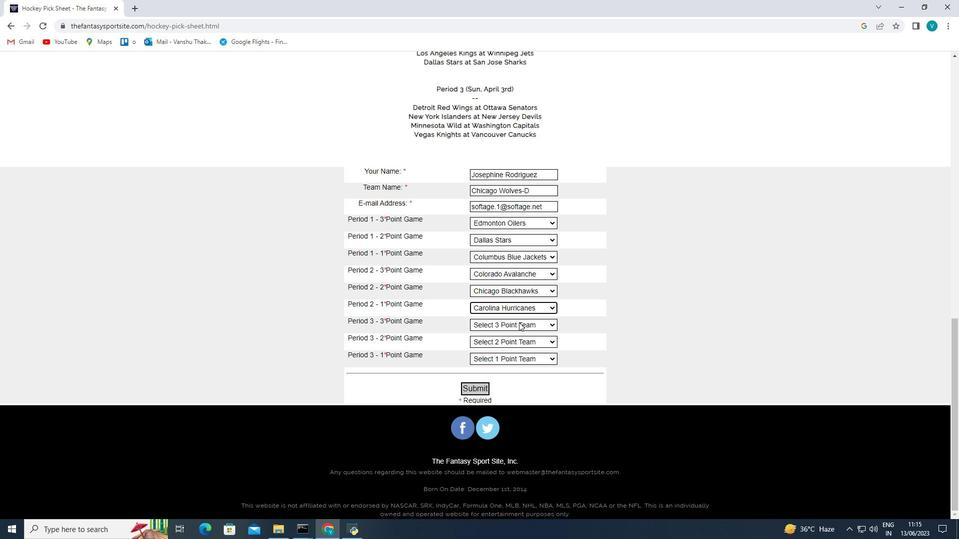 
Action: Mouse moved to (515, 377)
Screenshot: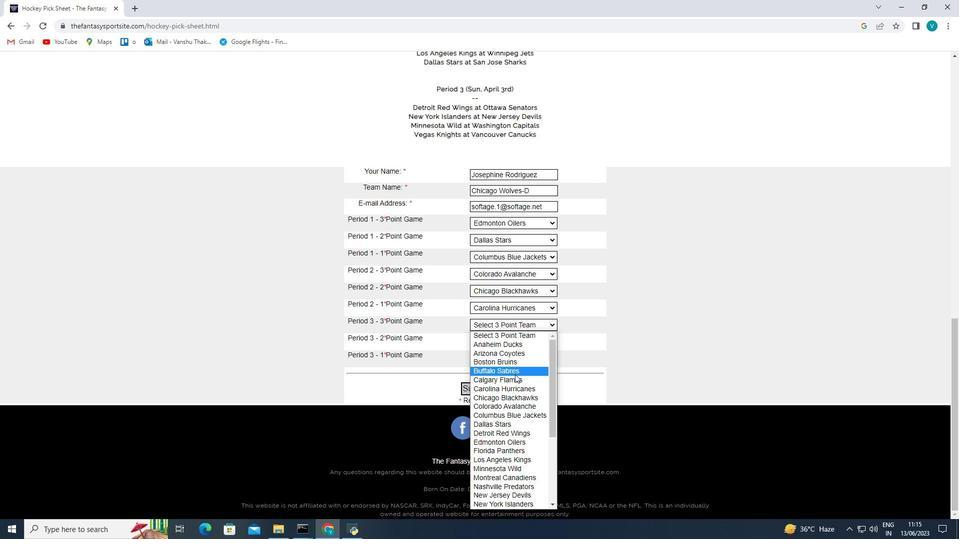 
Action: Mouse pressed left at (515, 377)
Screenshot: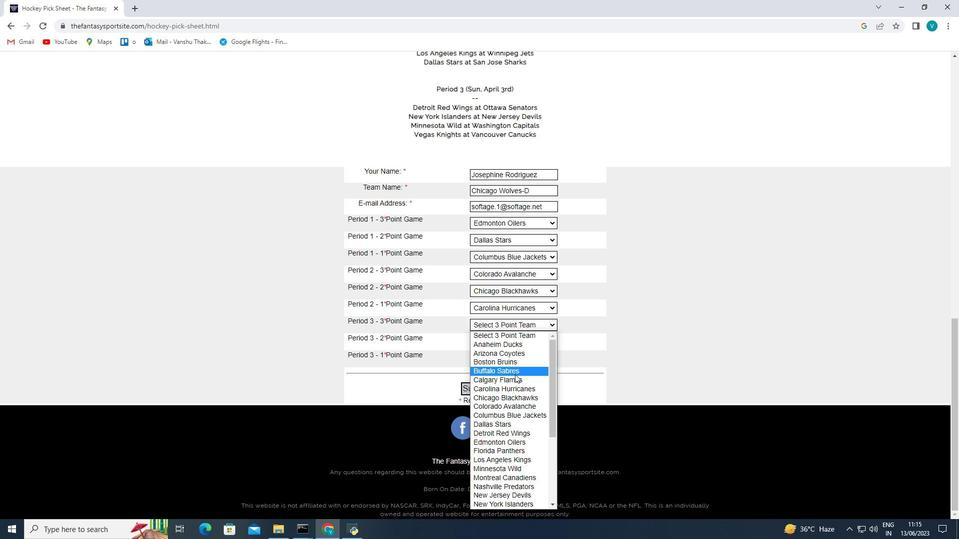 
Action: Mouse moved to (515, 342)
Screenshot: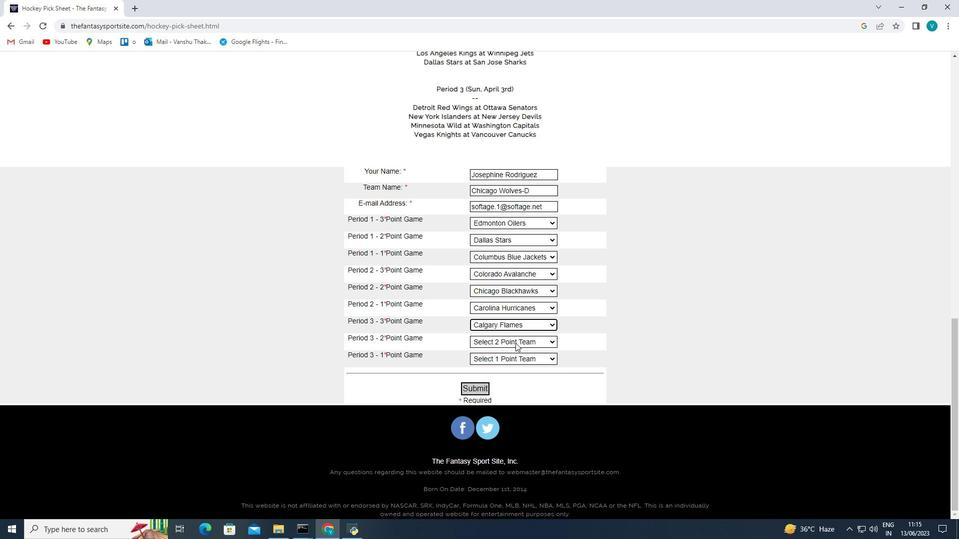 
Action: Mouse pressed left at (515, 342)
Screenshot: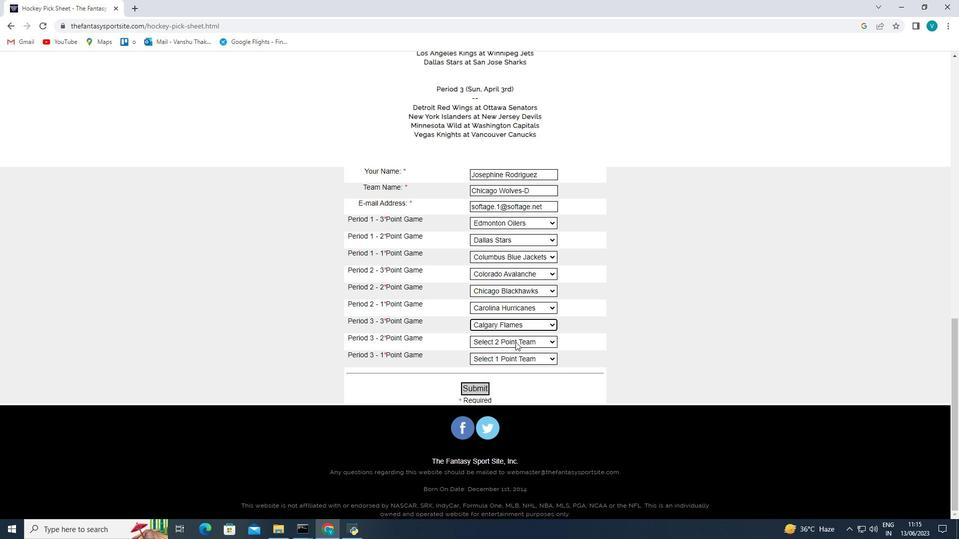 
Action: Mouse moved to (523, 198)
Screenshot: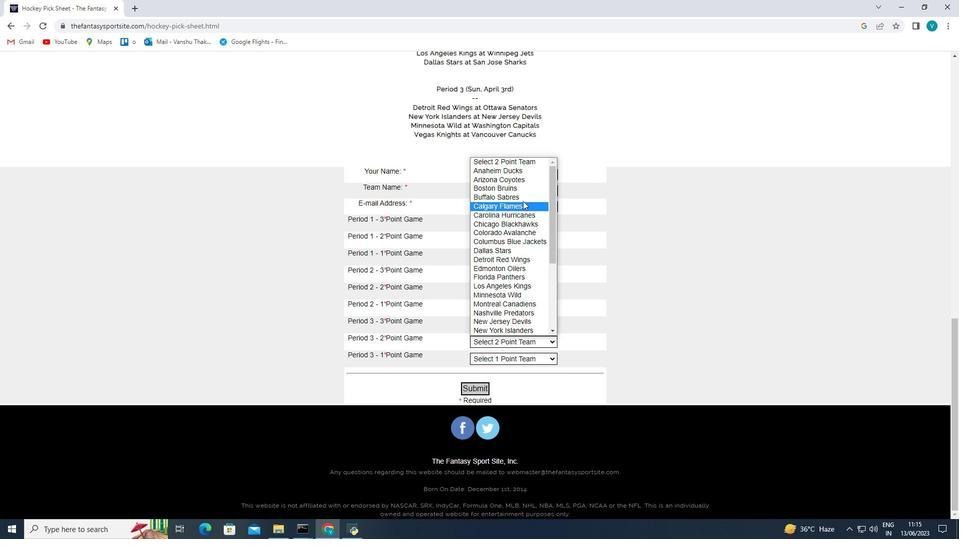 
Action: Mouse pressed left at (523, 198)
Screenshot: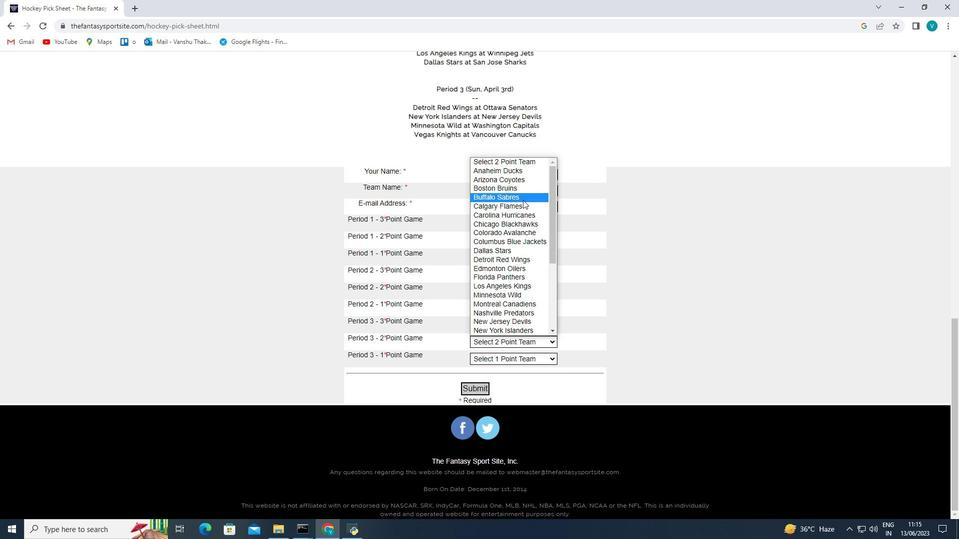 
Action: Mouse moved to (516, 363)
Screenshot: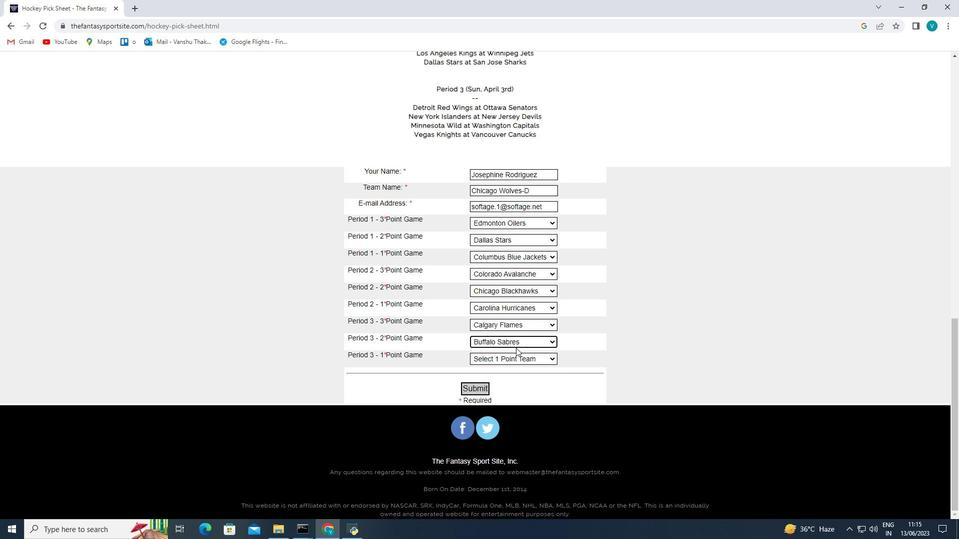 
Action: Mouse pressed left at (516, 363)
Screenshot: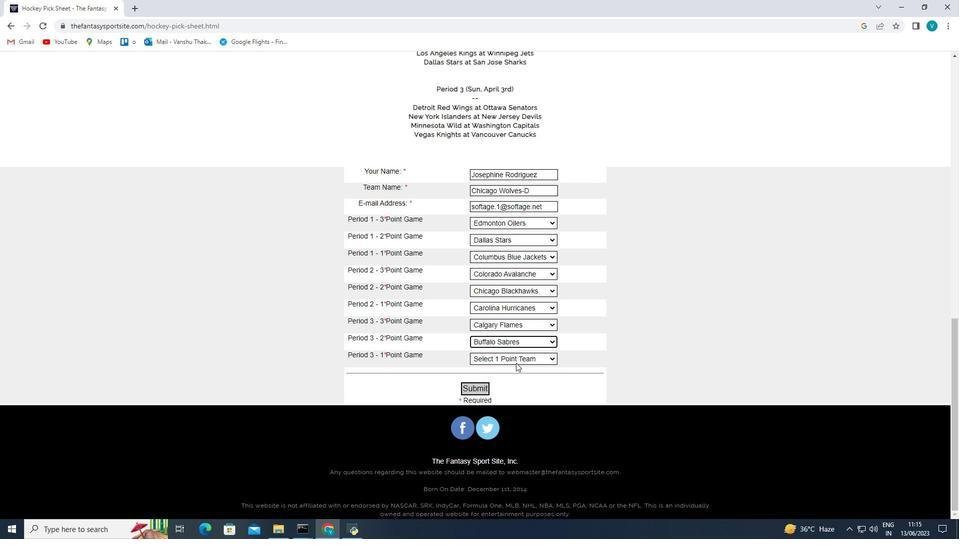 
Action: Mouse moved to (519, 188)
Screenshot: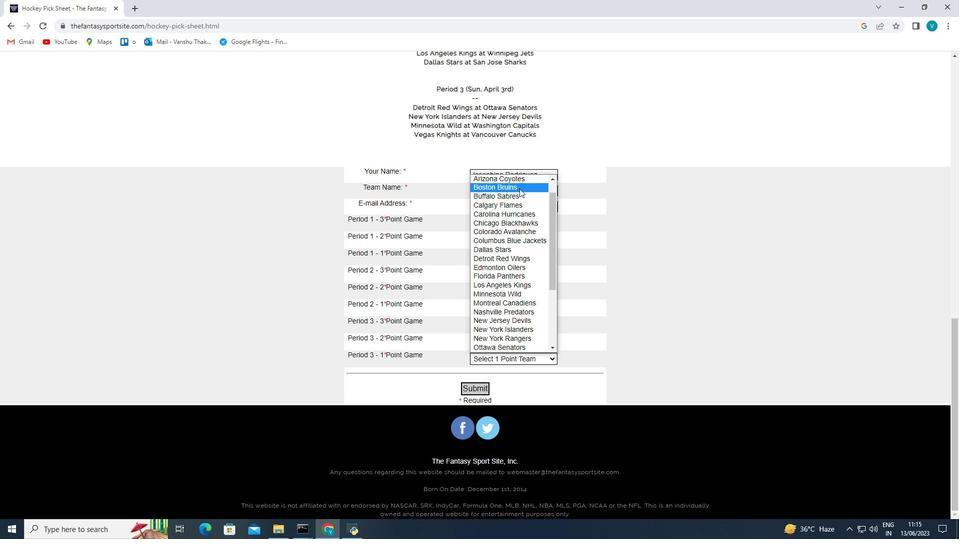 
Action: Mouse pressed left at (519, 188)
Screenshot: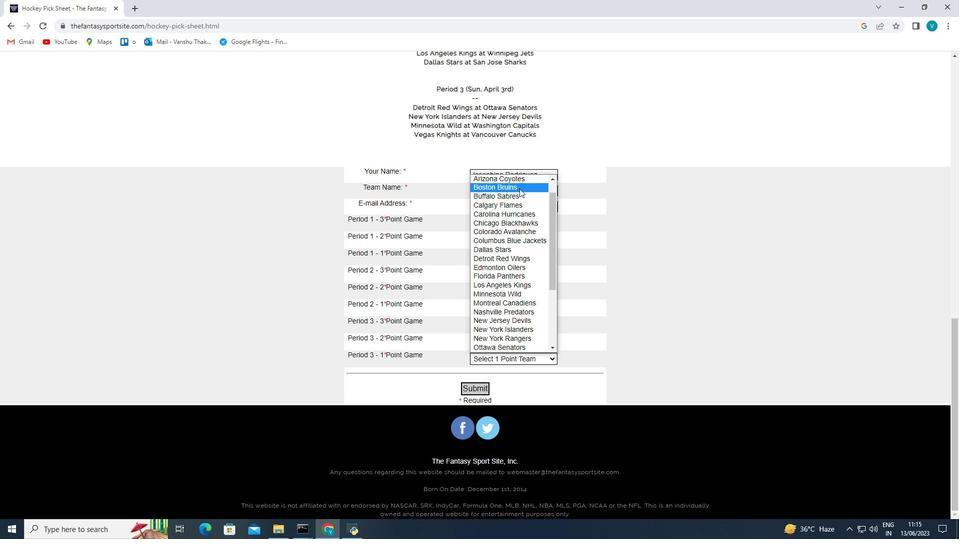 
Action: Mouse moved to (482, 390)
Screenshot: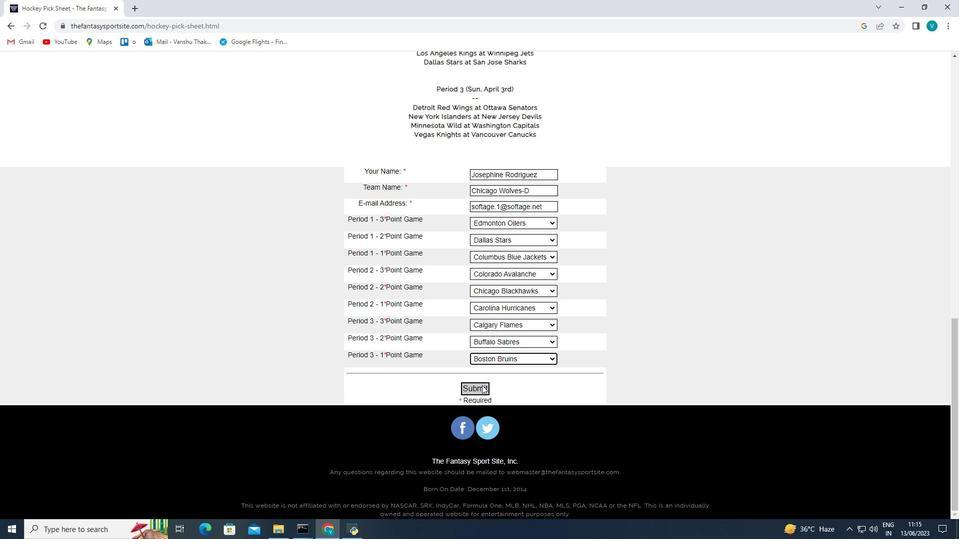 
Action: Mouse pressed left at (482, 390)
Screenshot: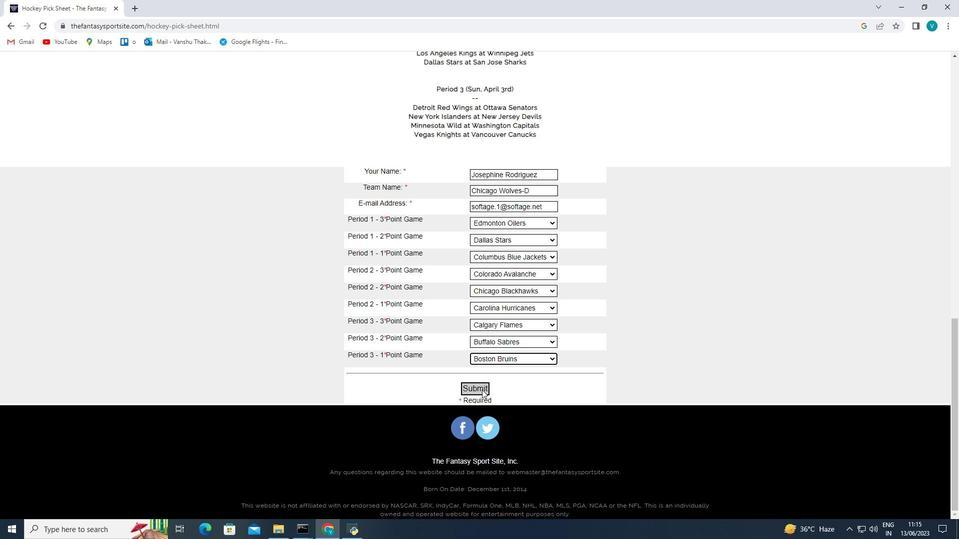 
